 Task: Add Attachment from Trello to Card Card0000000050 in Board Board0000000013 in Workspace WS0000000005 in Trello. Add Cover Yellow to Card Card0000000050 in Board Board0000000013 in Workspace WS0000000005 in Trello. Add "Copy Card To …" Button titled Button0000000050 to "bottom" of the list "To Do" to Card Card0000000050 in Board Board0000000013 in Workspace WS0000000005 in Trello. Add Description DS0000000050 to Card Card0000000050 in Board Board0000000013 in Workspace WS0000000005 in Trello. Add Comment CM0000000050 to Card Card0000000050 in Board Board0000000013 in Workspace WS0000000005 in Trello
Action: Mouse moved to (475, 536)
Screenshot: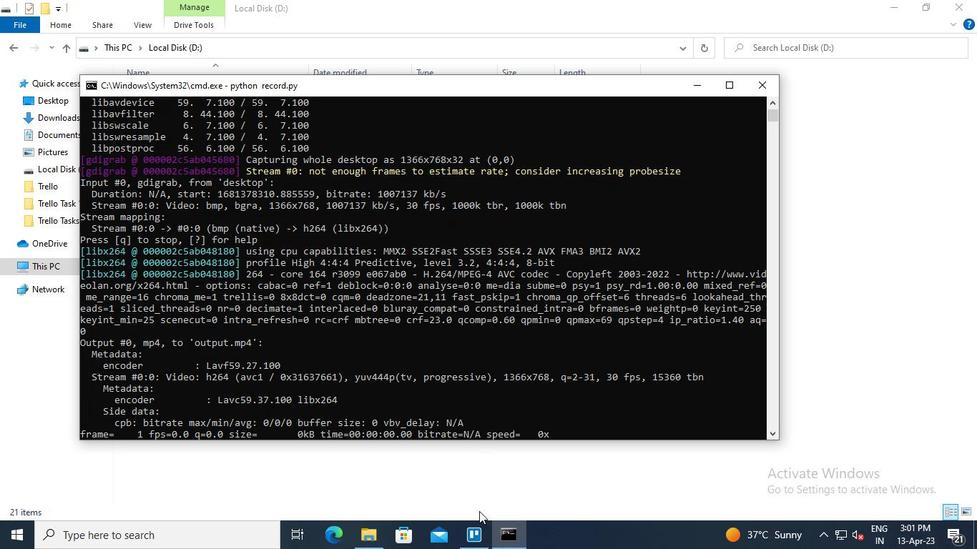 
Action: Mouse pressed left at (475, 536)
Screenshot: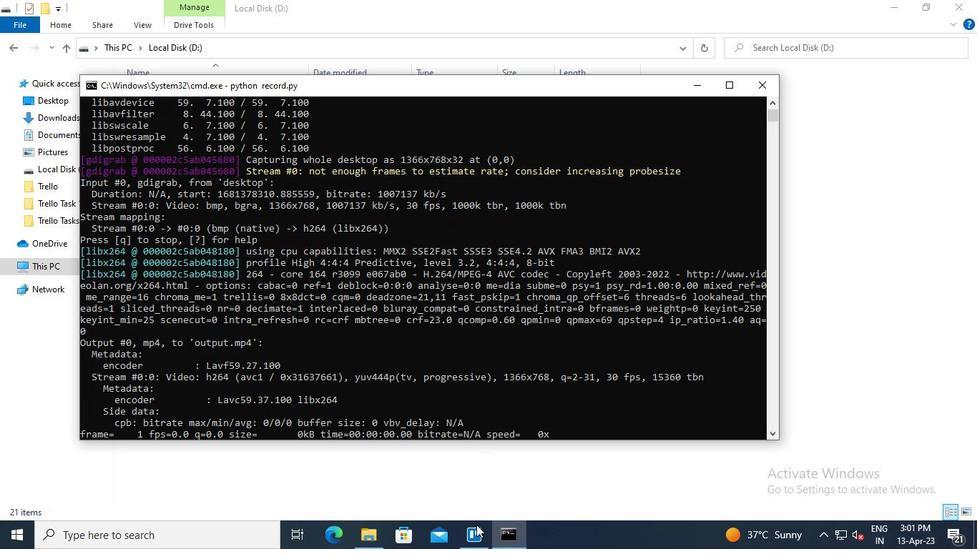
Action: Mouse moved to (260, 274)
Screenshot: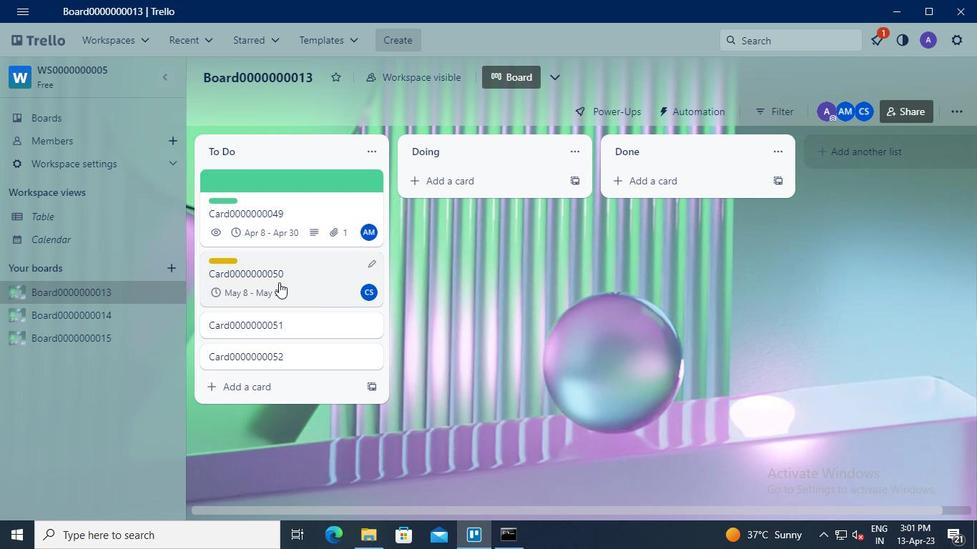 
Action: Mouse pressed left at (260, 274)
Screenshot: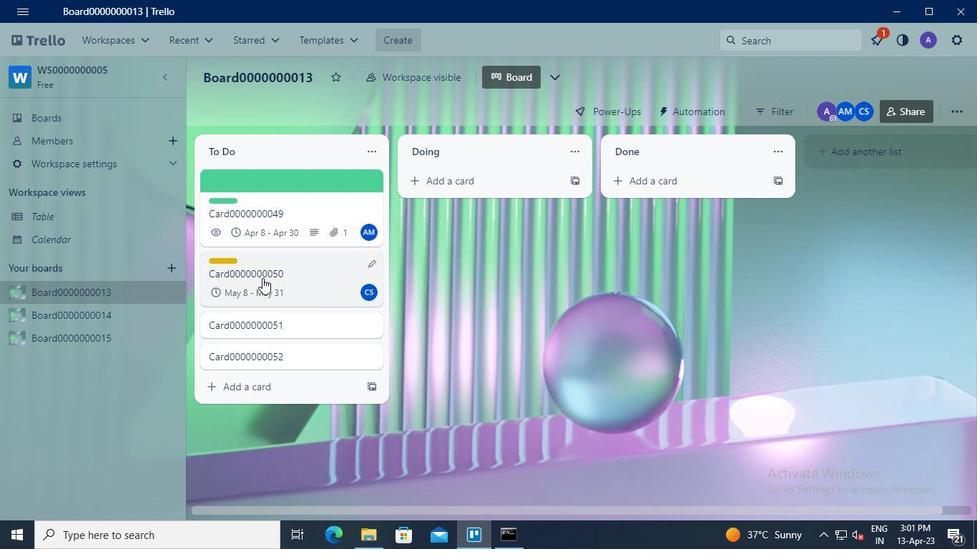 
Action: Mouse moved to (651, 296)
Screenshot: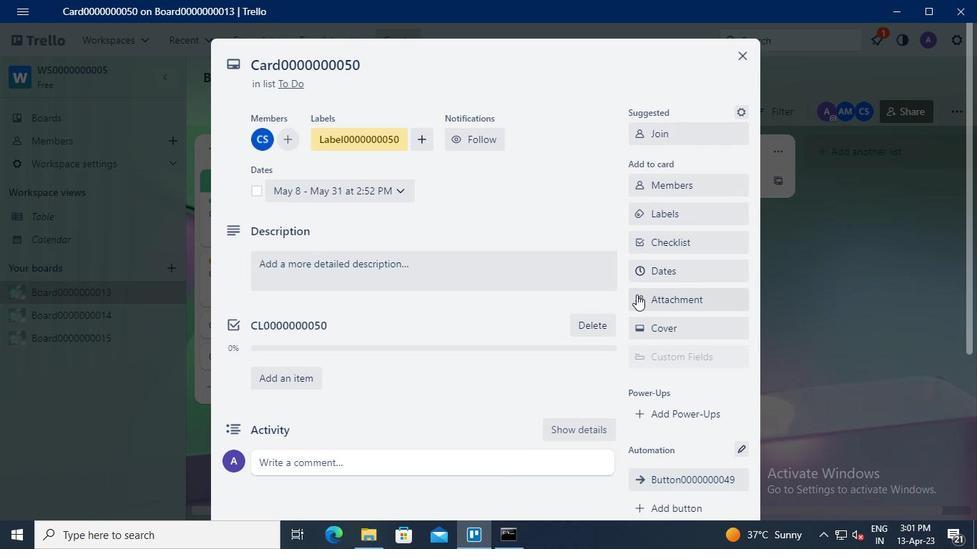 
Action: Mouse pressed left at (651, 296)
Screenshot: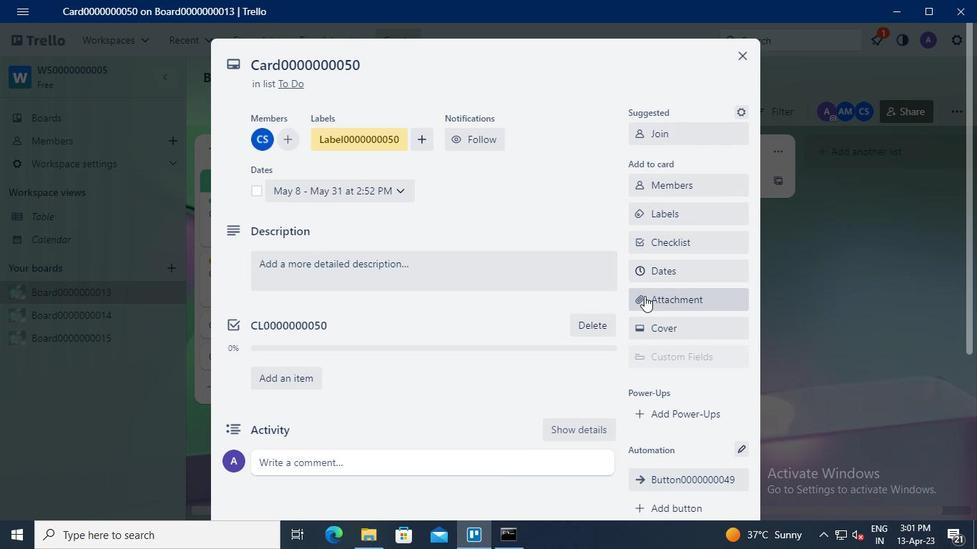 
Action: Mouse moved to (659, 147)
Screenshot: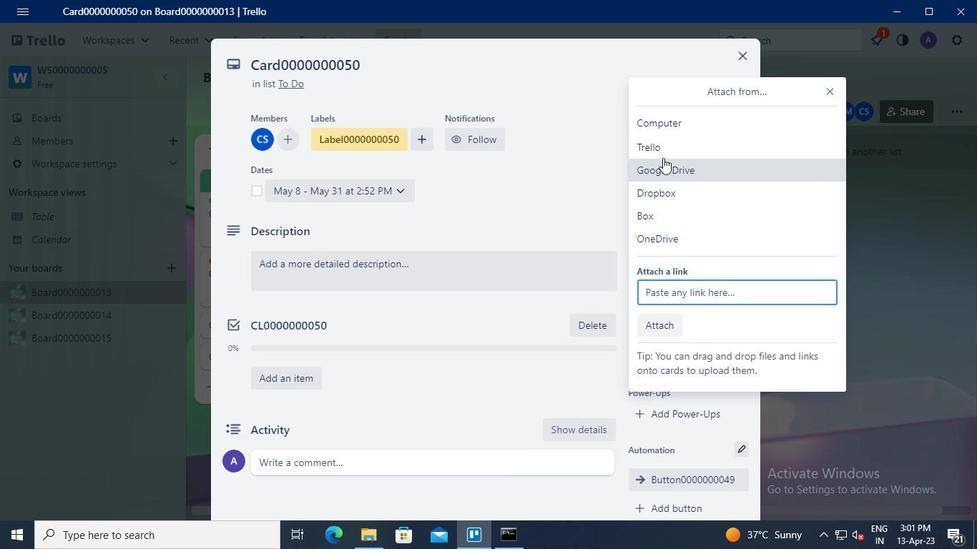 
Action: Mouse pressed left at (659, 147)
Screenshot: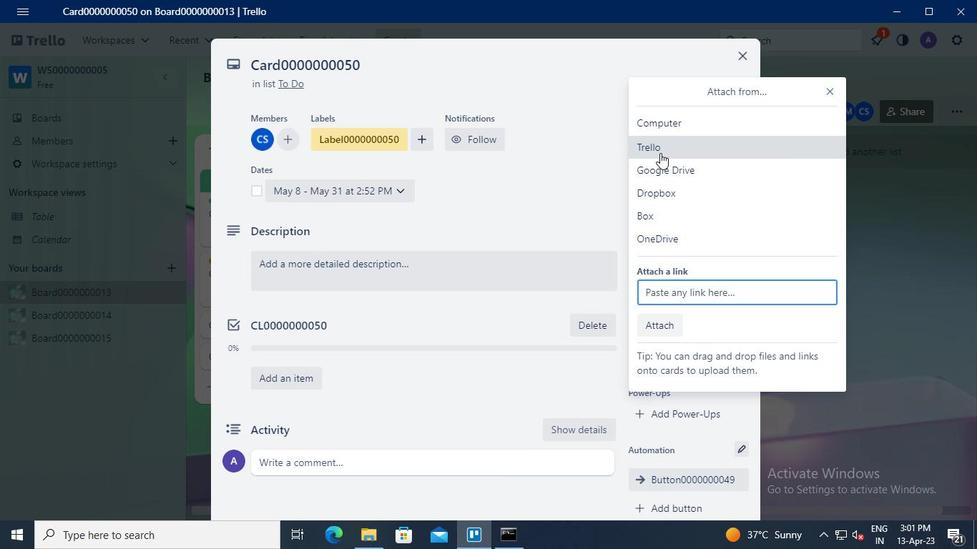 
Action: Mouse moved to (670, 176)
Screenshot: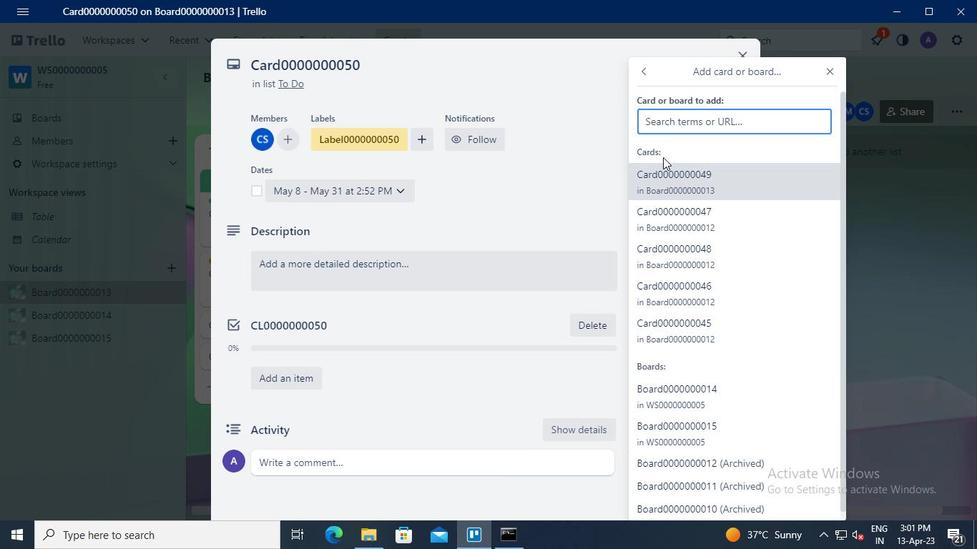 
Action: Mouse pressed left at (670, 176)
Screenshot: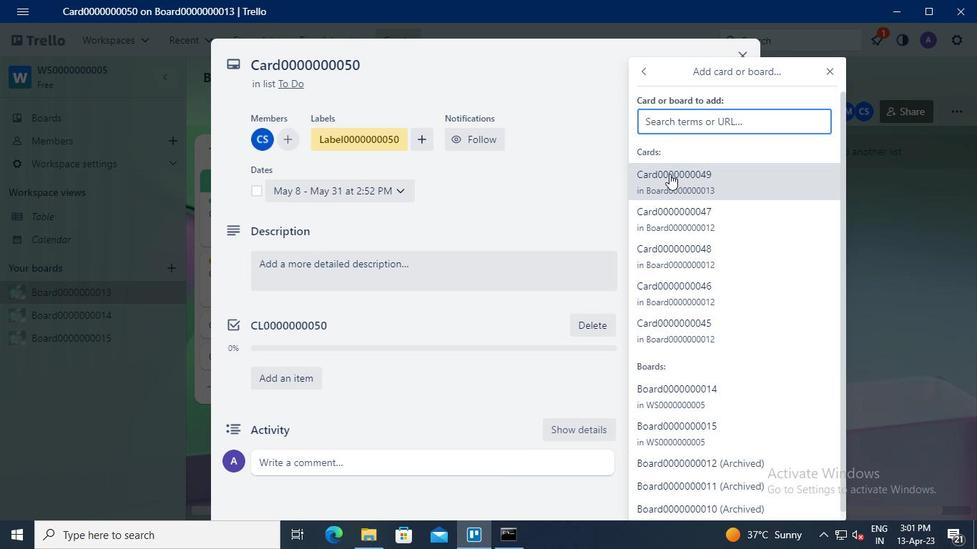 
Action: Mouse moved to (683, 323)
Screenshot: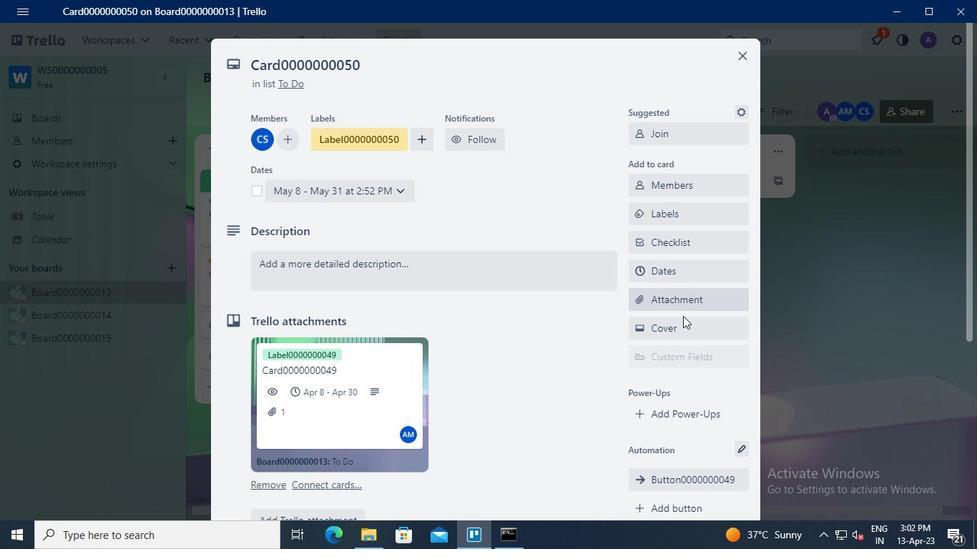 
Action: Mouse pressed left at (683, 323)
Screenshot: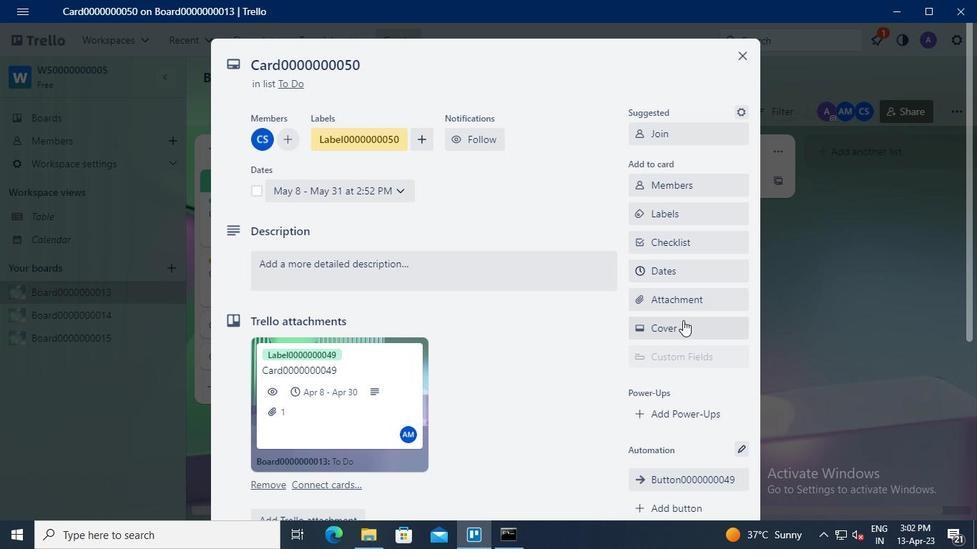 
Action: Mouse moved to (704, 231)
Screenshot: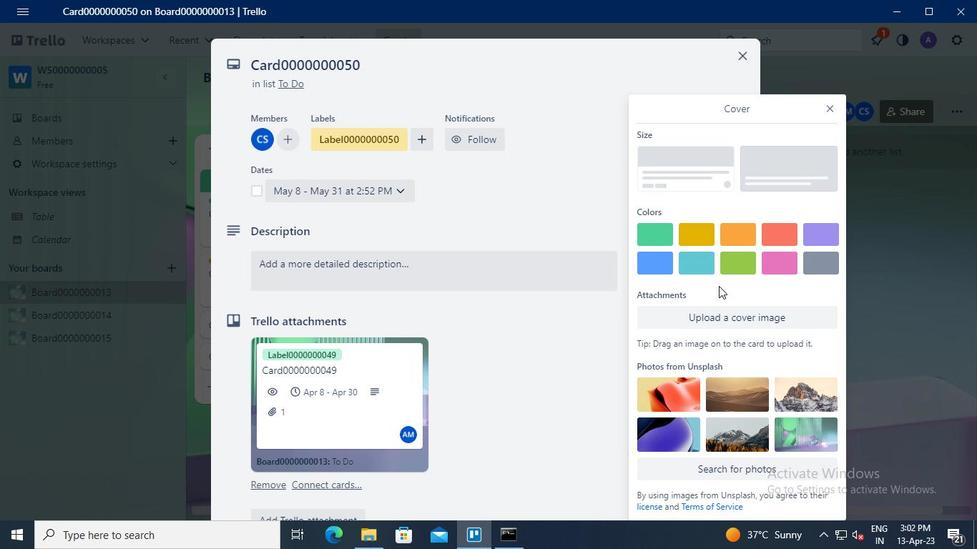 
Action: Mouse pressed left at (704, 231)
Screenshot: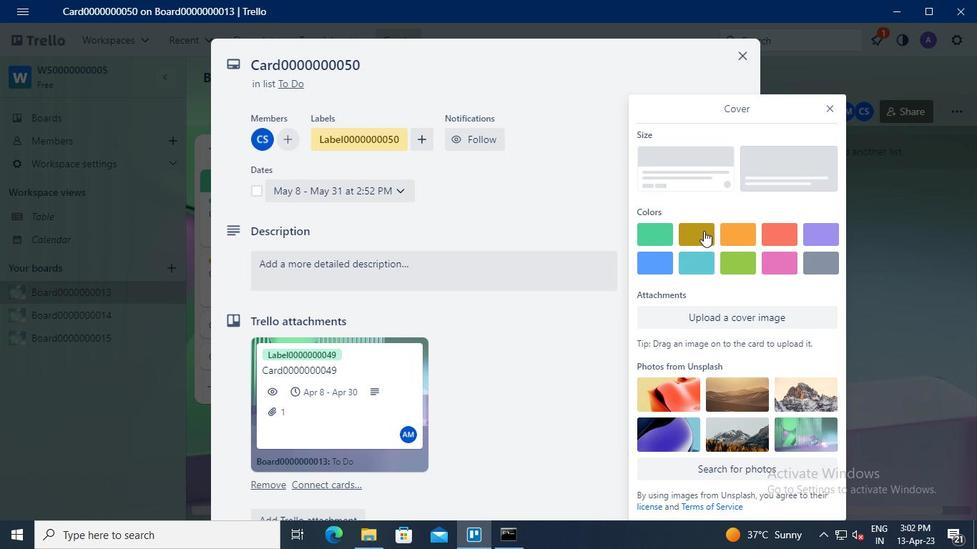 
Action: Mouse moved to (828, 83)
Screenshot: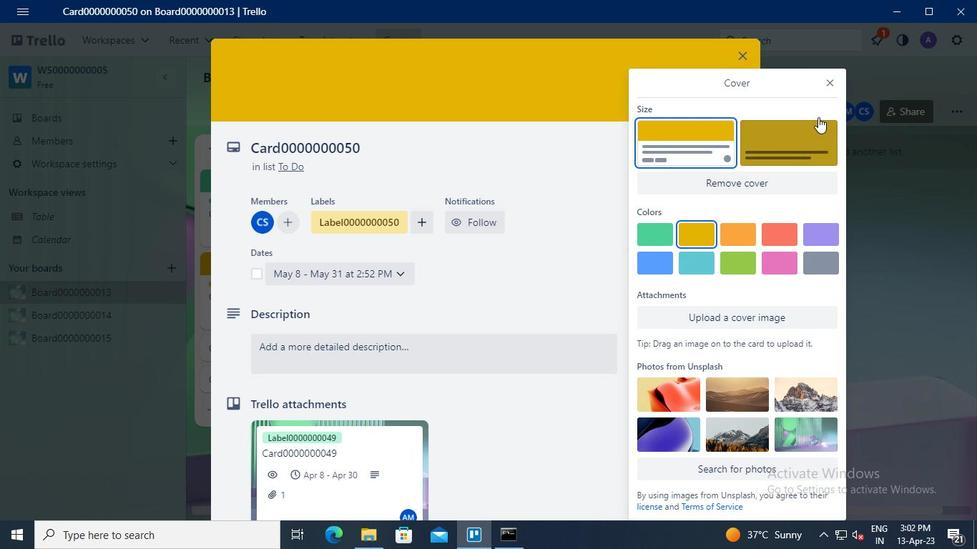 
Action: Mouse pressed left at (828, 83)
Screenshot: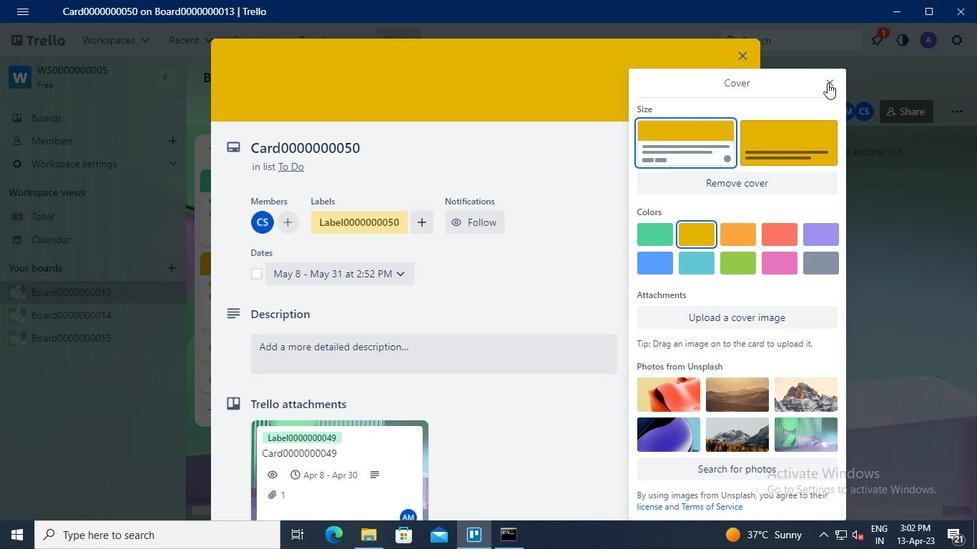 
Action: Mouse moved to (691, 348)
Screenshot: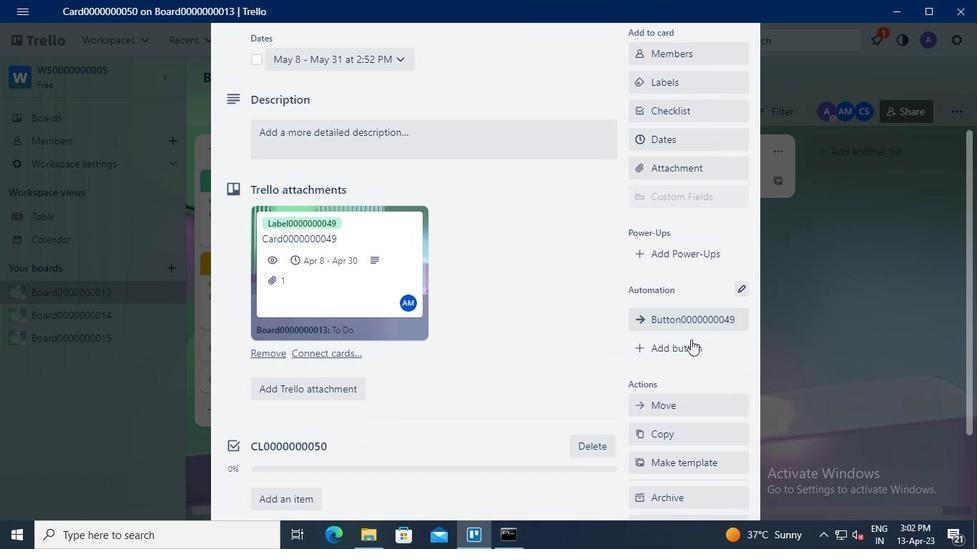 
Action: Mouse pressed left at (691, 348)
Screenshot: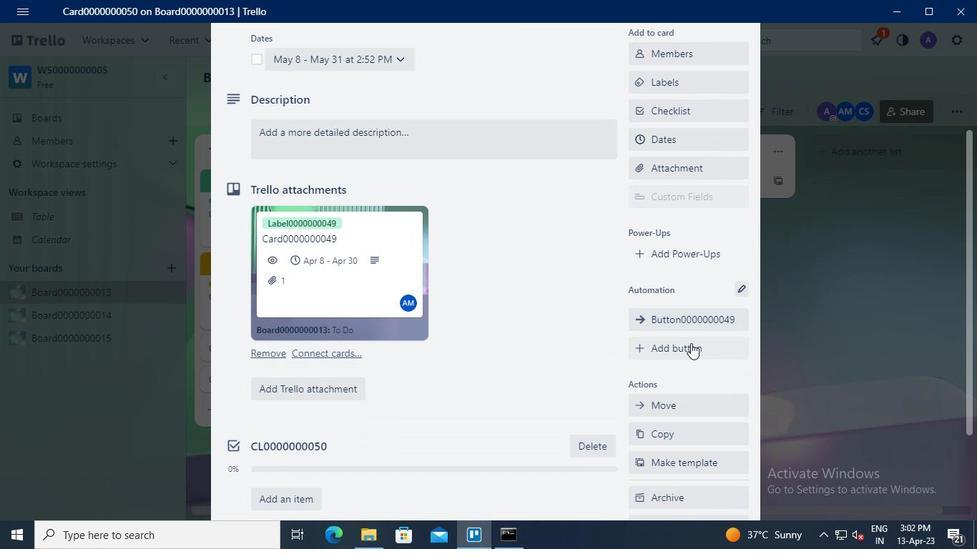 
Action: Mouse moved to (709, 166)
Screenshot: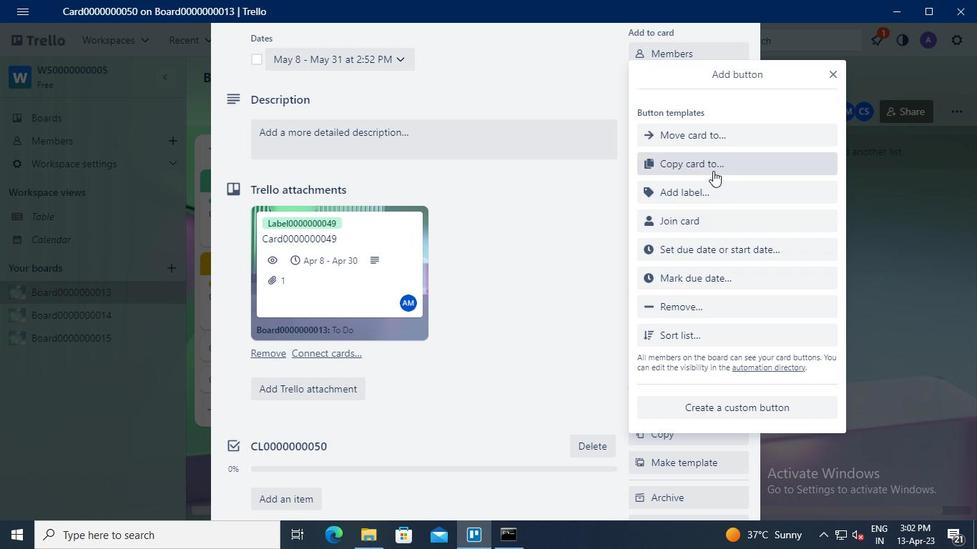 
Action: Mouse pressed left at (709, 166)
Screenshot: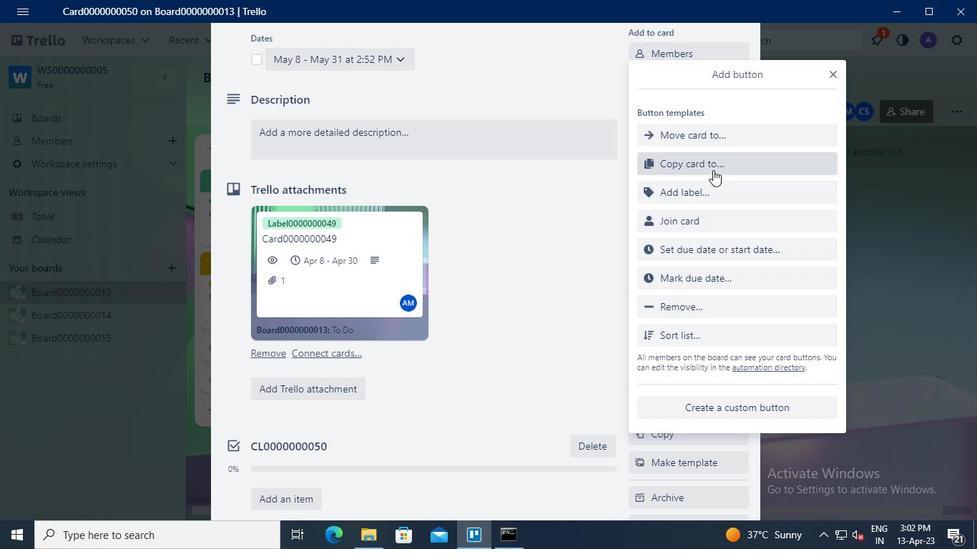 
Action: Mouse moved to (706, 139)
Screenshot: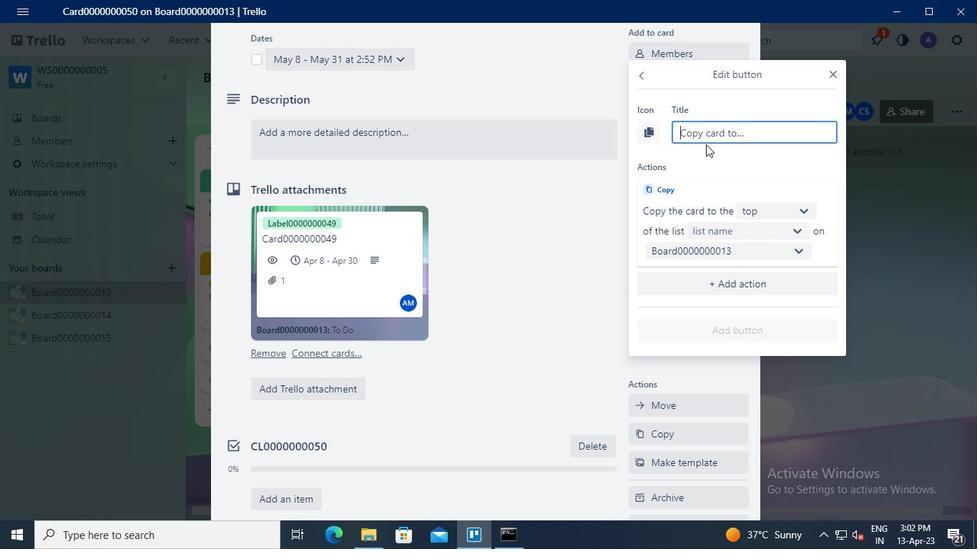 
Action: Keyboard Key.shift
Screenshot: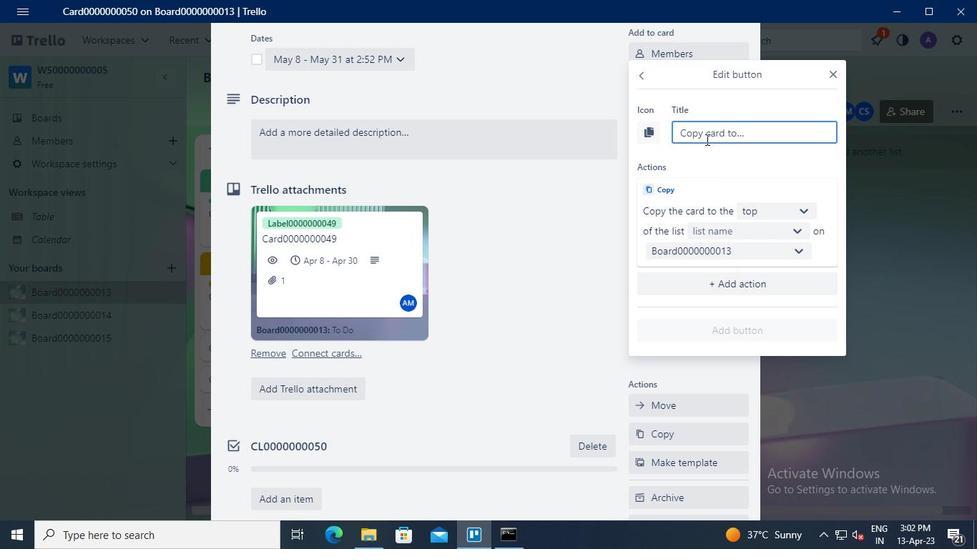 
Action: Keyboard B
Screenshot: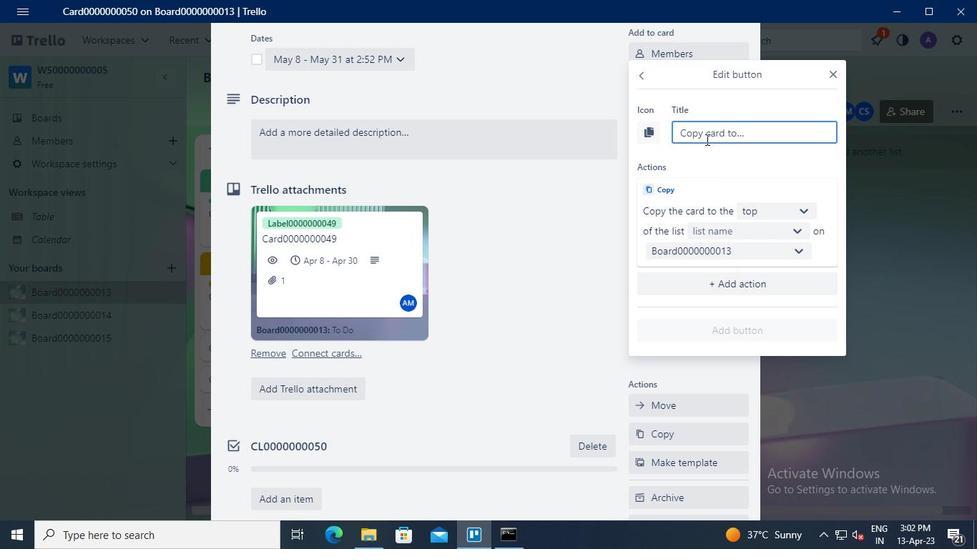 
Action: Keyboard u
Screenshot: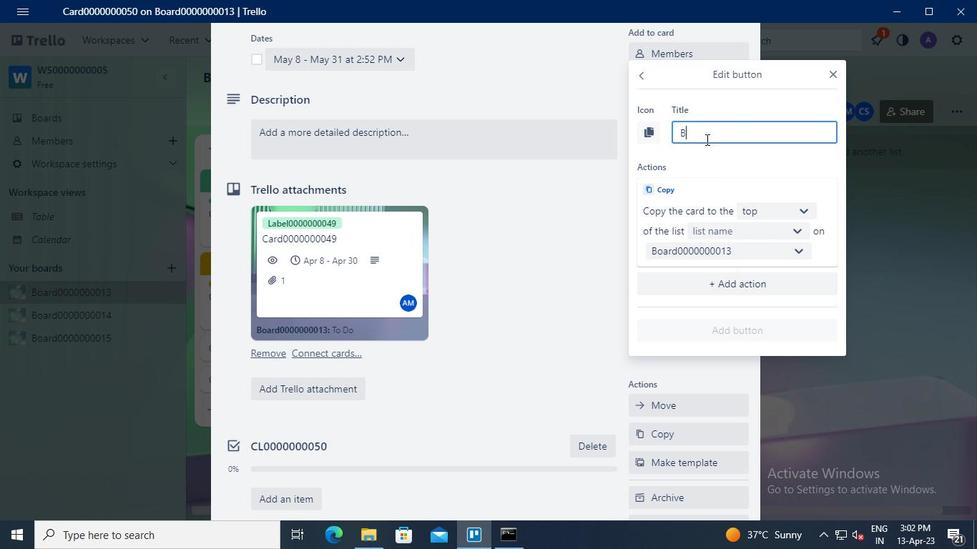 
Action: Keyboard t
Screenshot: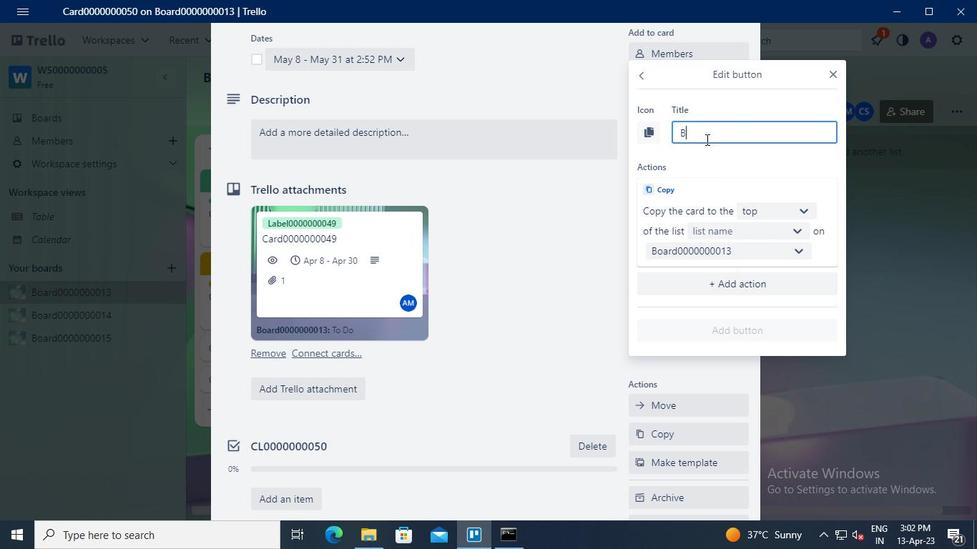 
Action: Keyboard t
Screenshot: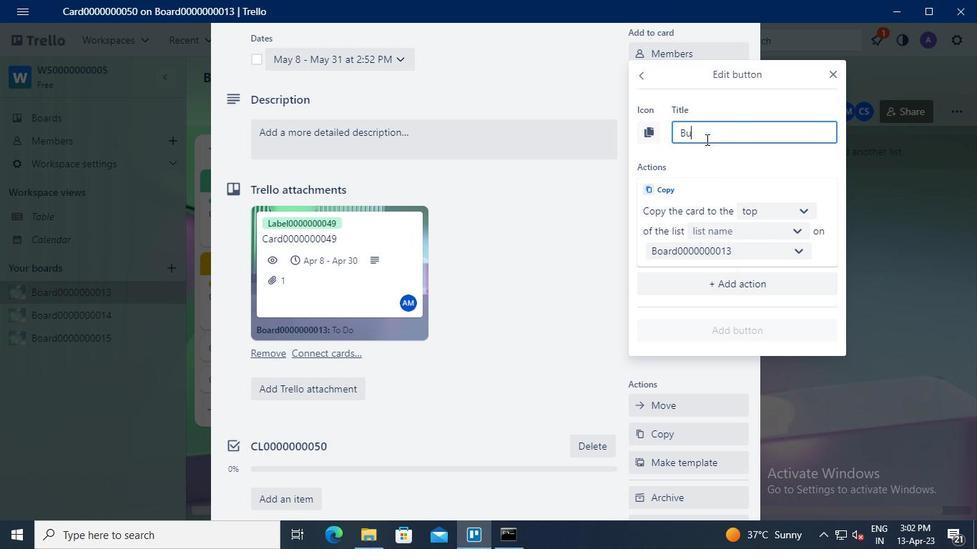 
Action: Keyboard o
Screenshot: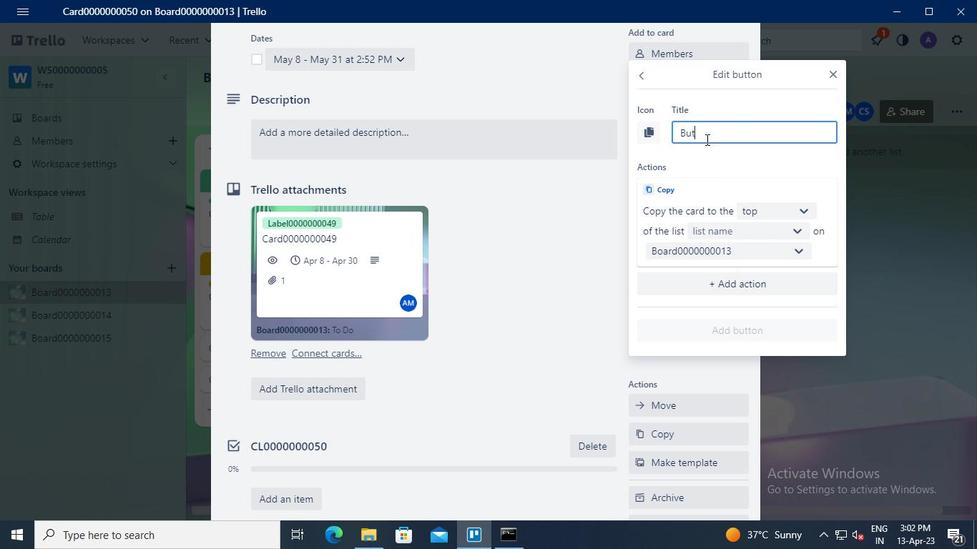 
Action: Keyboard n
Screenshot: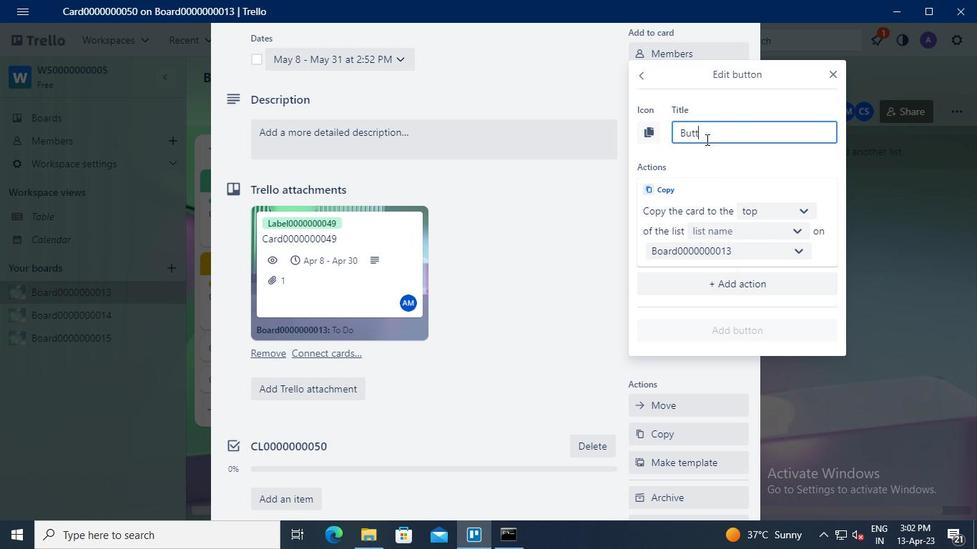
Action: Keyboard <96>
Screenshot: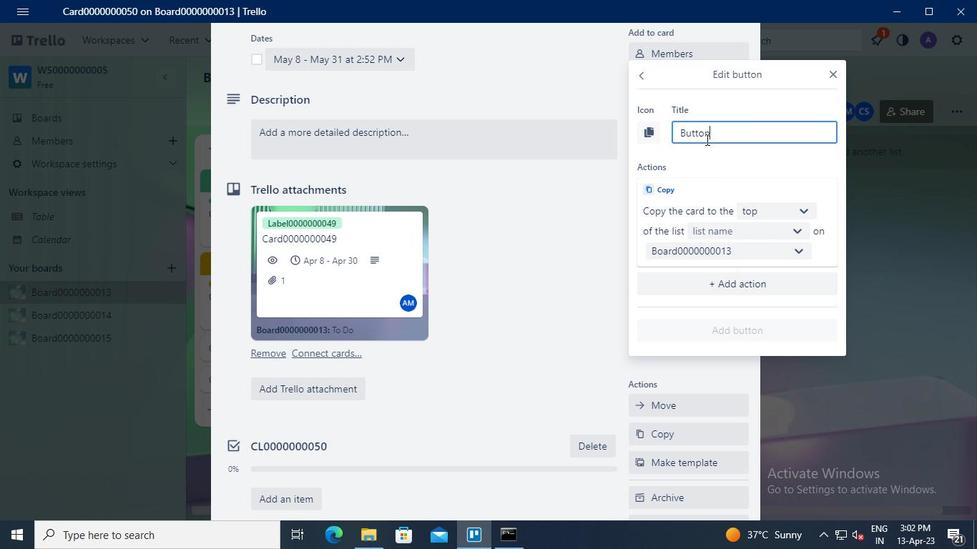 
Action: Keyboard <96>
Screenshot: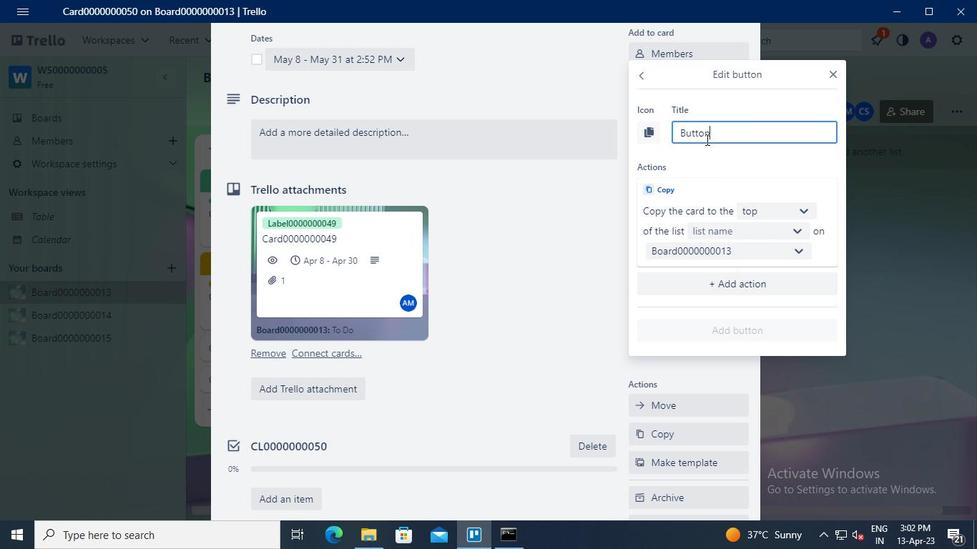 
Action: Keyboard <96>
Screenshot: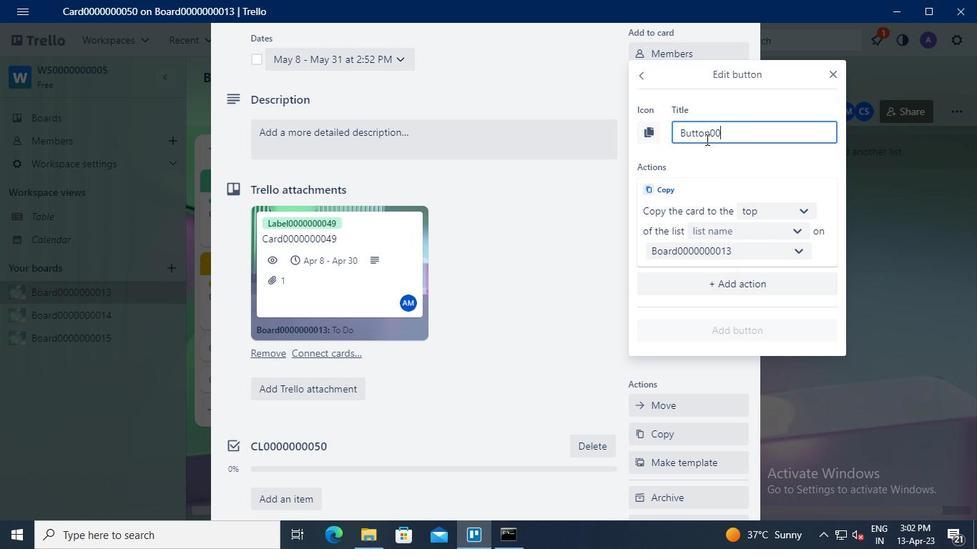 
Action: Keyboard <96>
Screenshot: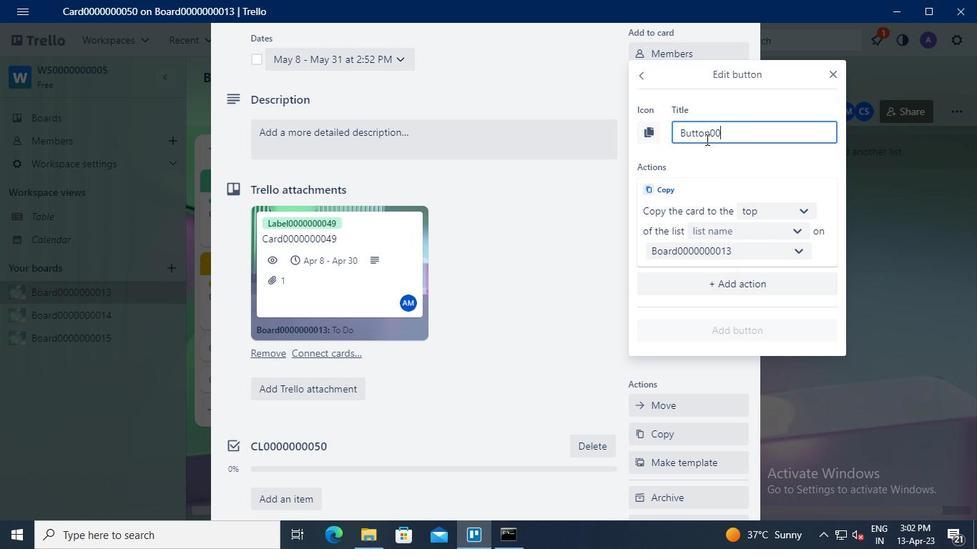 
Action: Keyboard <96>
Screenshot: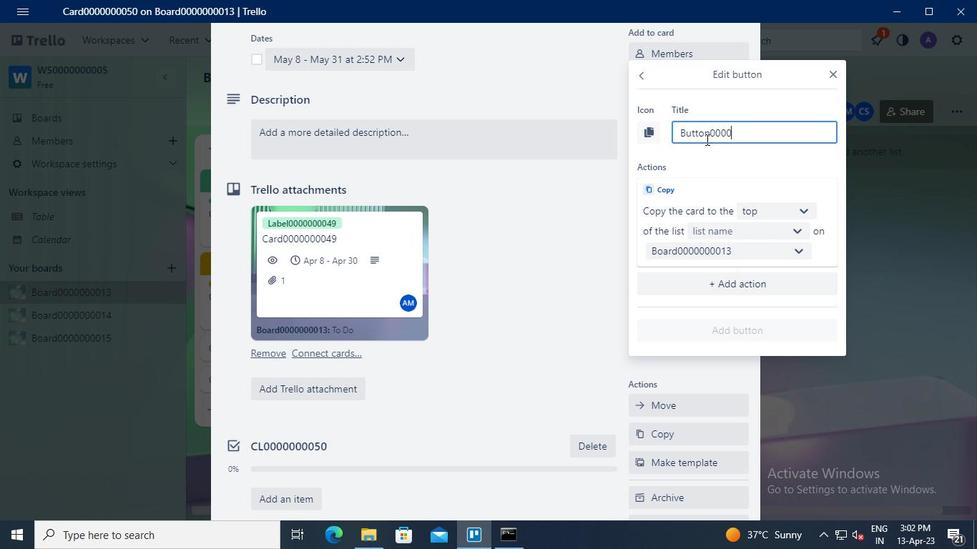 
Action: Keyboard <96>
Screenshot: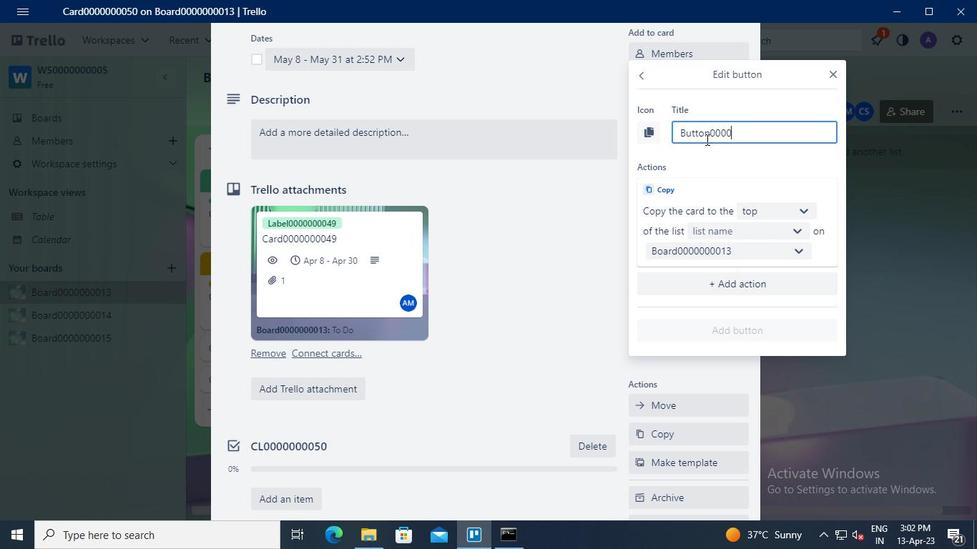 
Action: Keyboard <96>
Screenshot: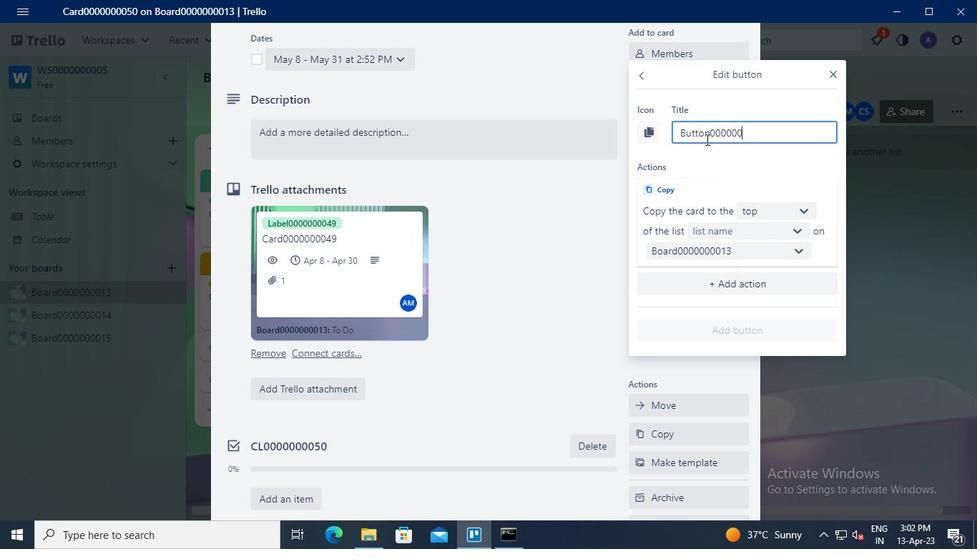 
Action: Keyboard <96>
Screenshot: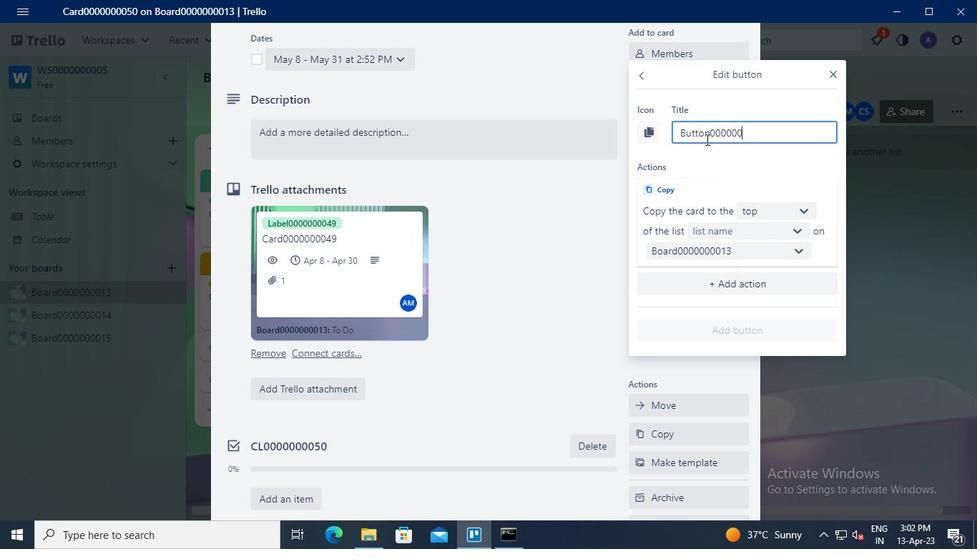 
Action: Keyboard <101>
Screenshot: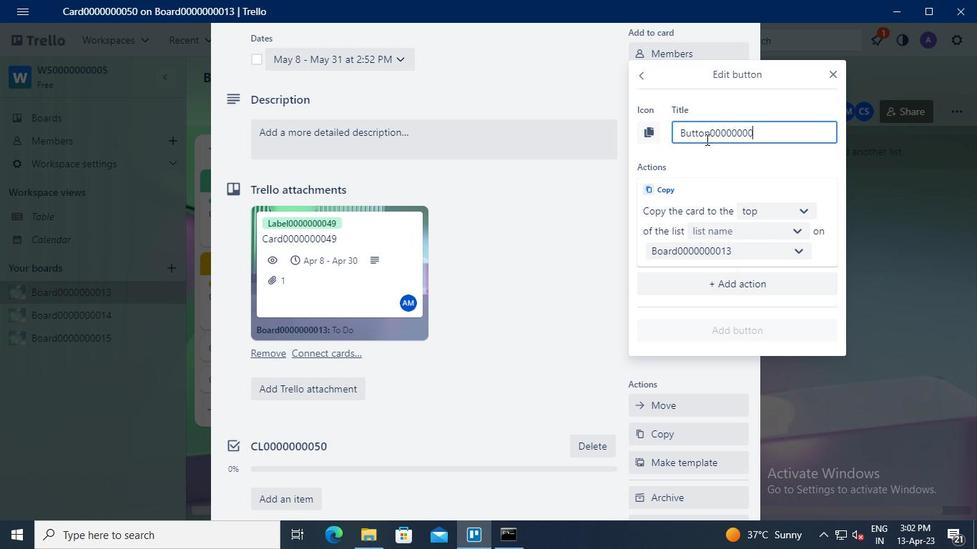 
Action: Keyboard <96>
Screenshot: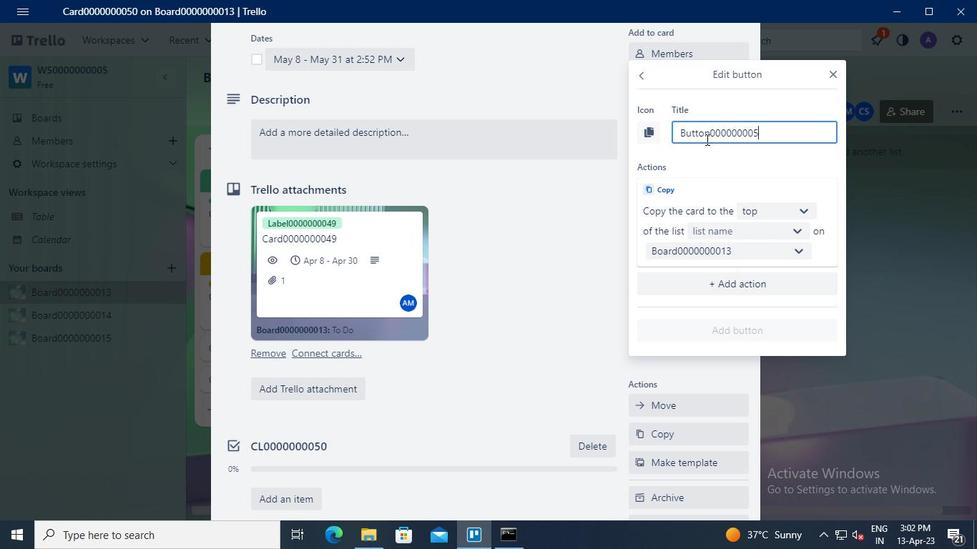 
Action: Mouse moved to (763, 205)
Screenshot: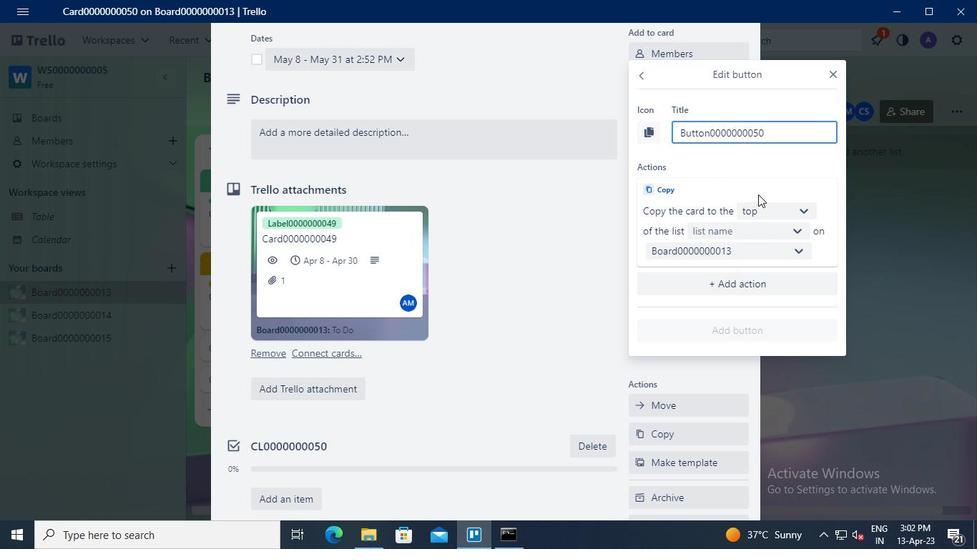 
Action: Mouse pressed left at (763, 205)
Screenshot: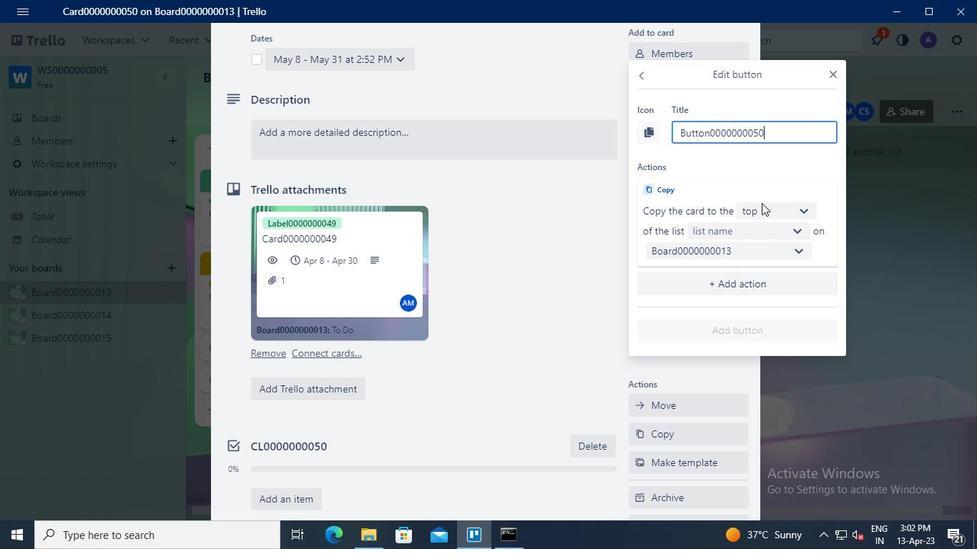 
Action: Mouse moved to (762, 258)
Screenshot: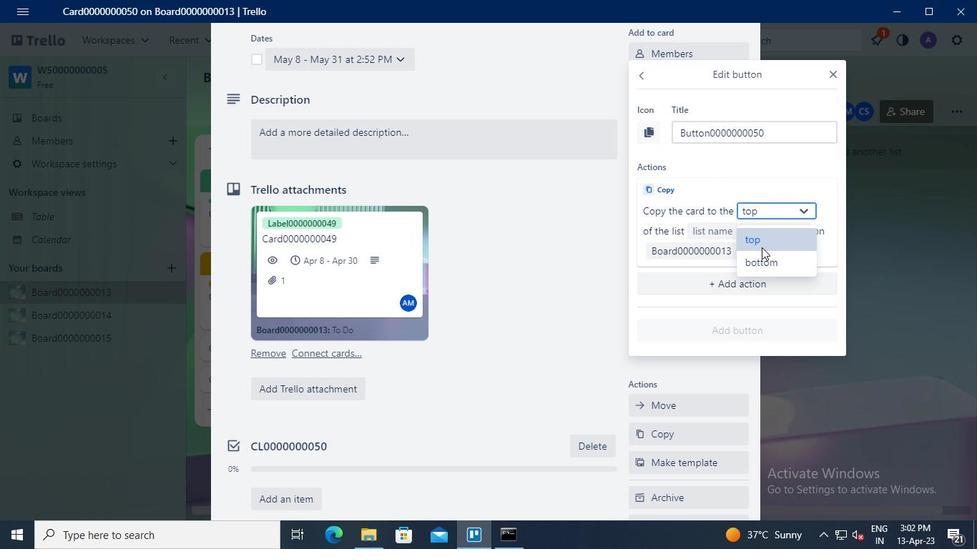 
Action: Mouse pressed left at (762, 258)
Screenshot: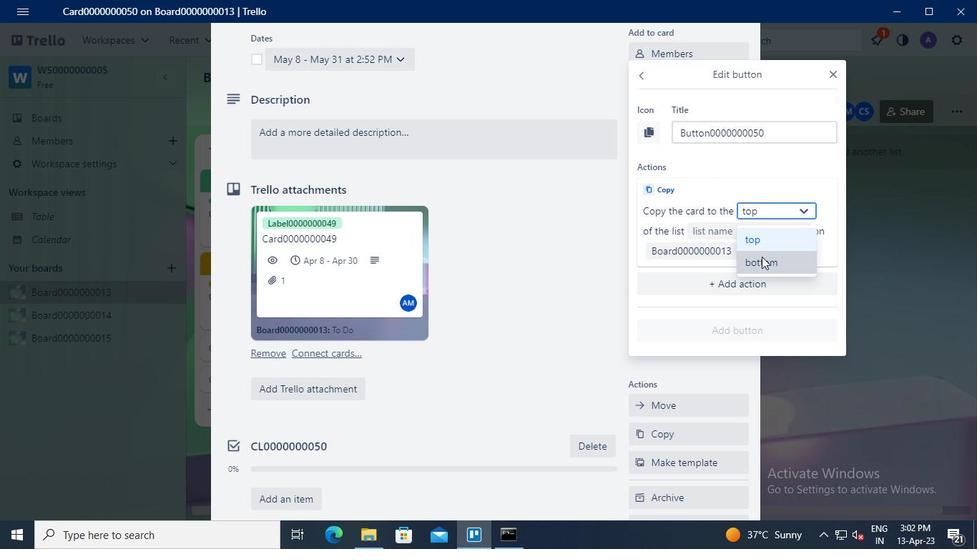 
Action: Mouse moved to (734, 229)
Screenshot: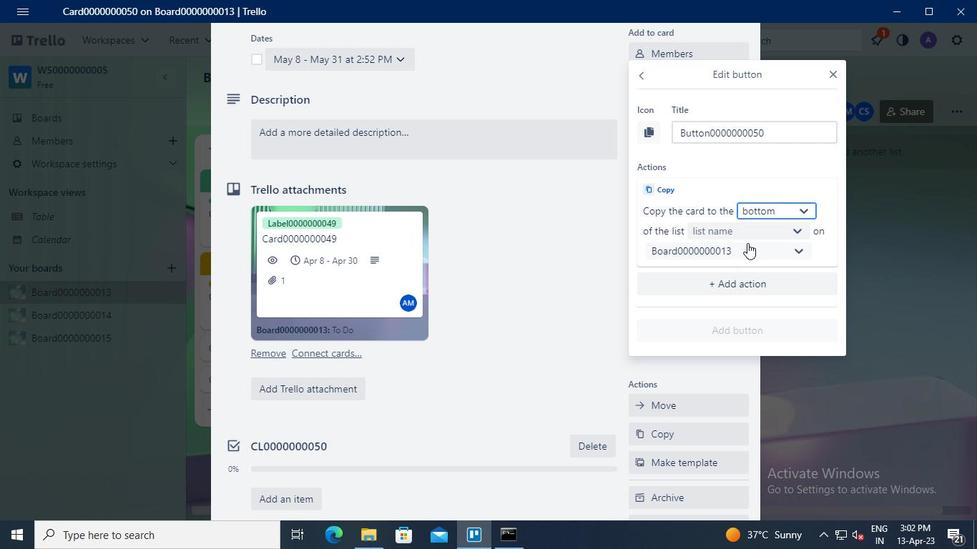 
Action: Mouse pressed left at (734, 229)
Screenshot: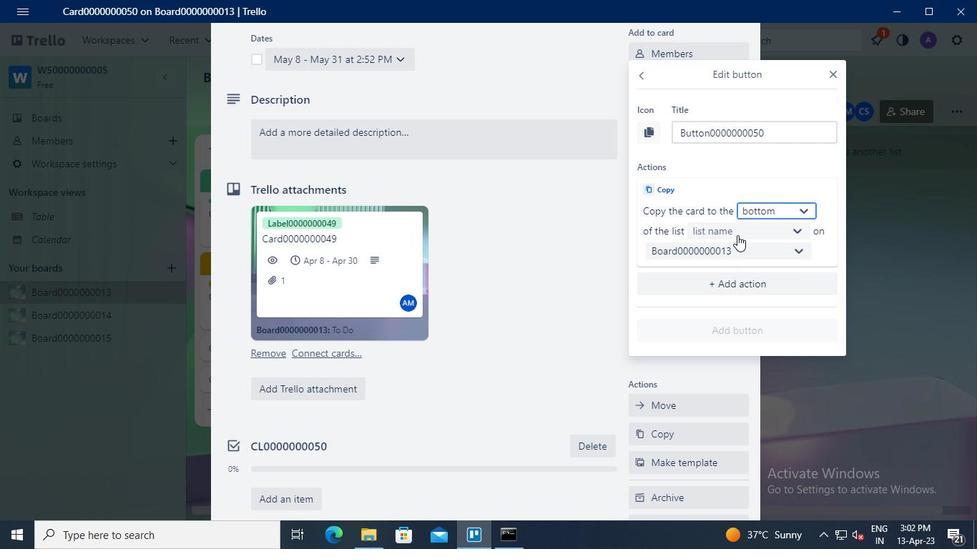 
Action: Mouse moved to (726, 257)
Screenshot: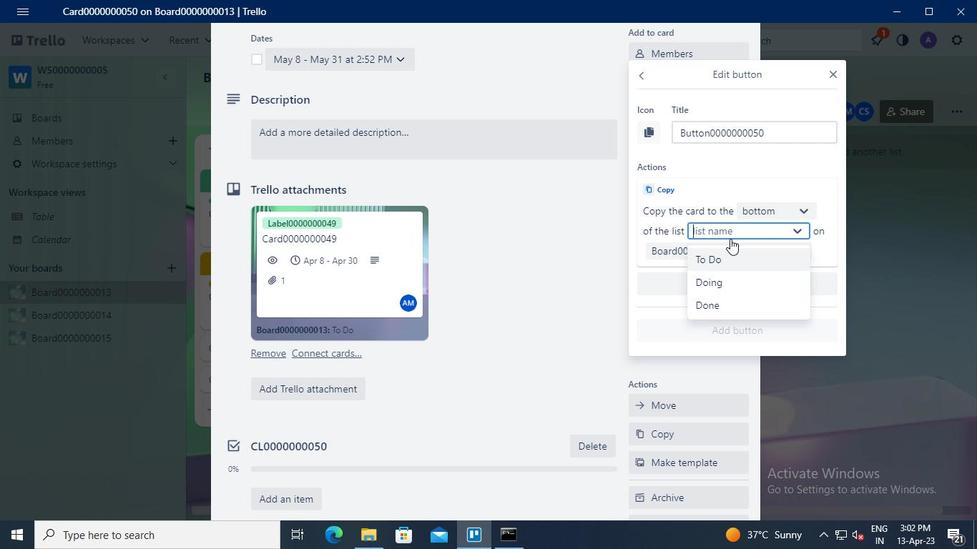 
Action: Mouse pressed left at (726, 257)
Screenshot: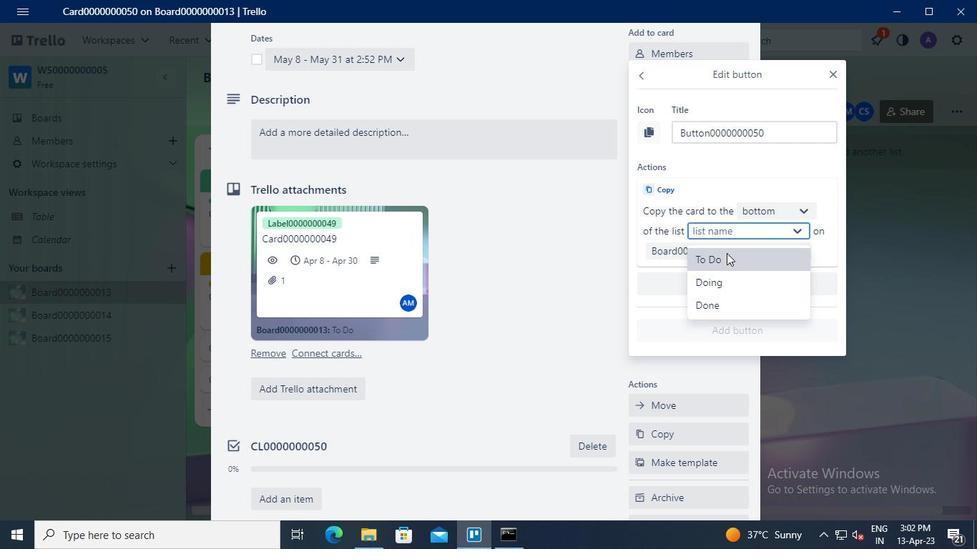 
Action: Mouse moved to (749, 326)
Screenshot: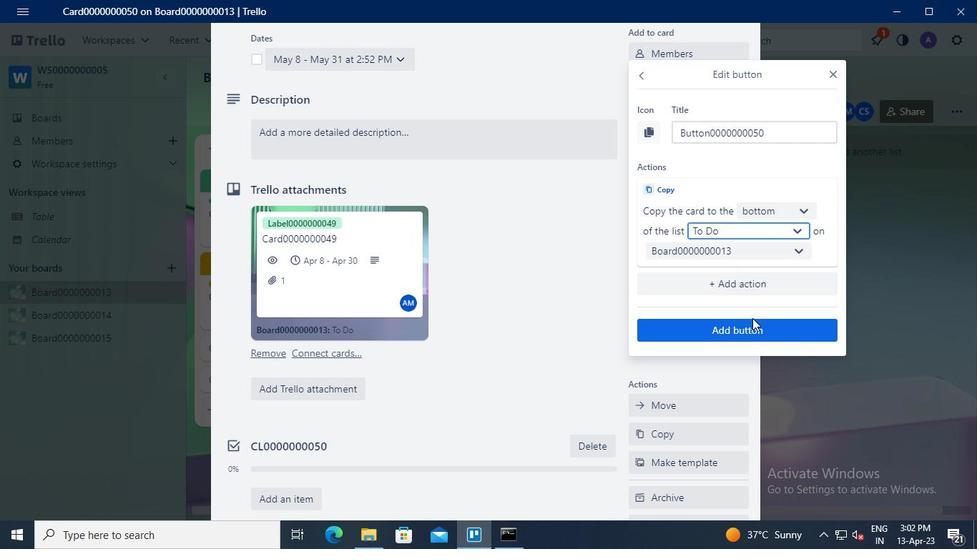 
Action: Mouse pressed left at (749, 326)
Screenshot: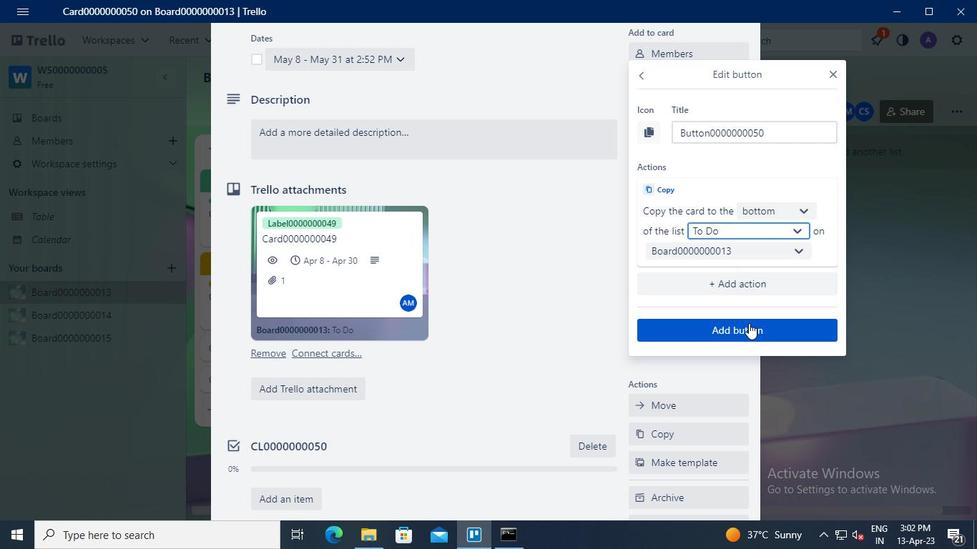 
Action: Mouse moved to (387, 143)
Screenshot: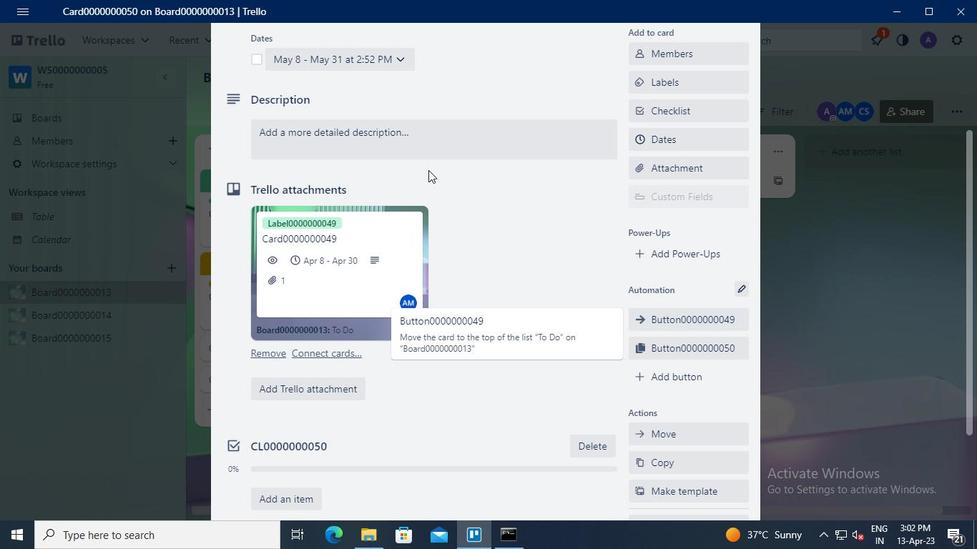 
Action: Mouse pressed left at (387, 143)
Screenshot: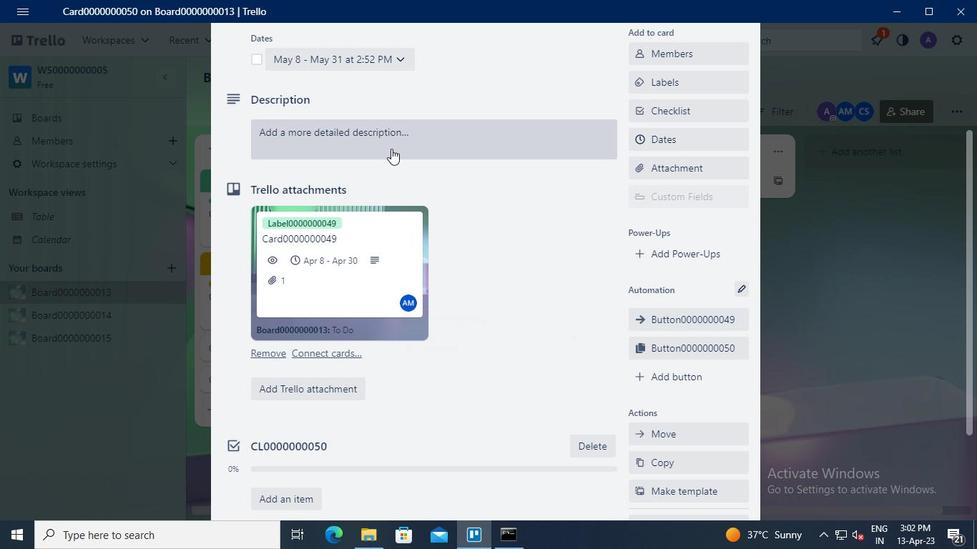 
Action: Mouse moved to (365, 196)
Screenshot: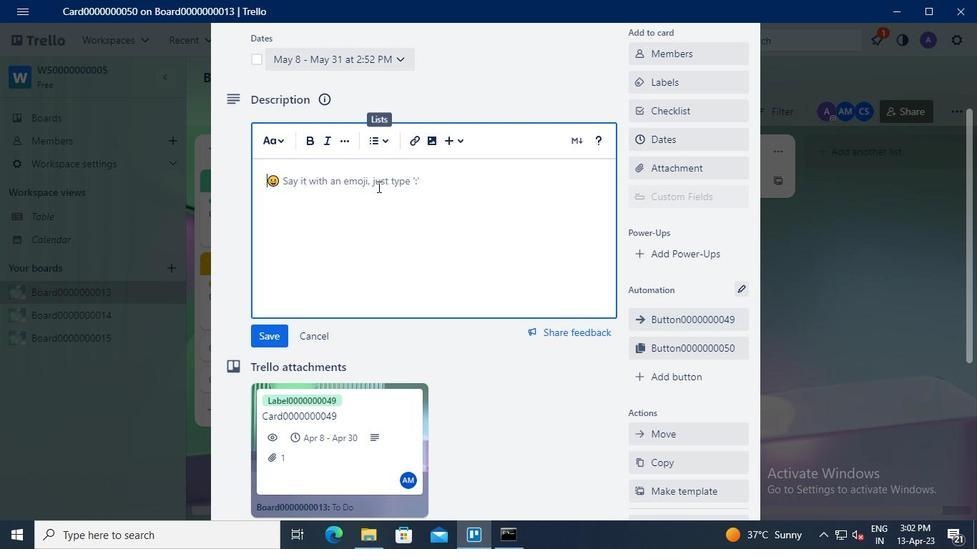 
Action: Keyboard Key.shift
Screenshot: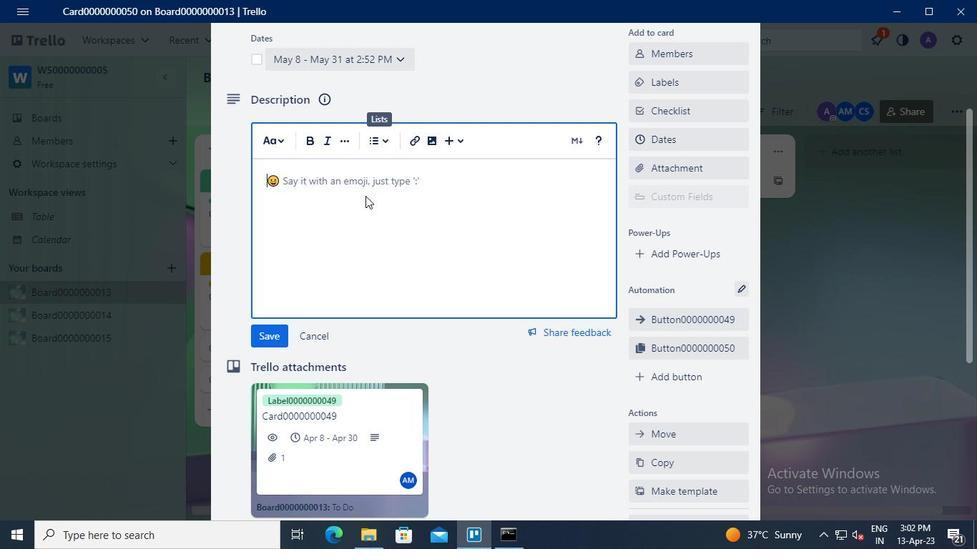 
Action: Keyboard Key.shift
Screenshot: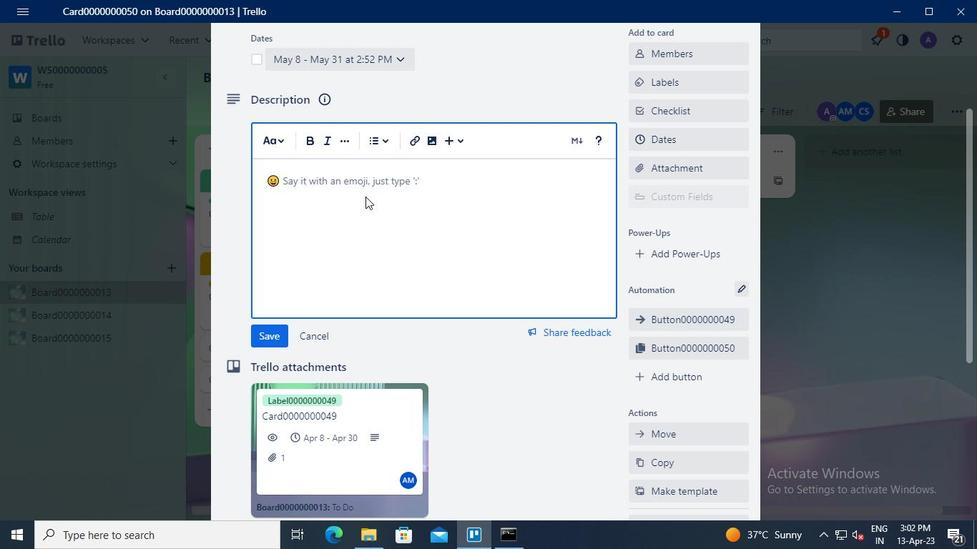 
Action: Keyboard Key.shift
Screenshot: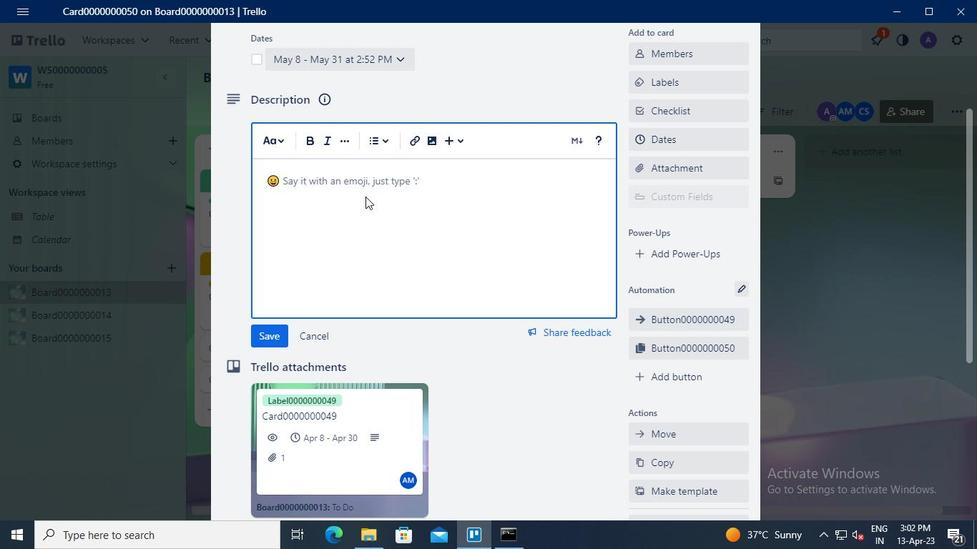 
Action: Keyboard D
Screenshot: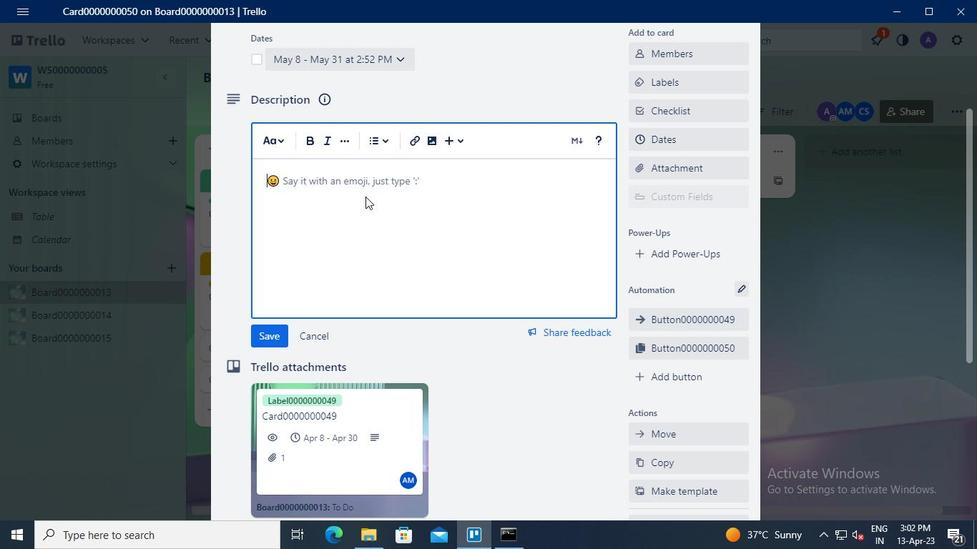 
Action: Keyboard S
Screenshot: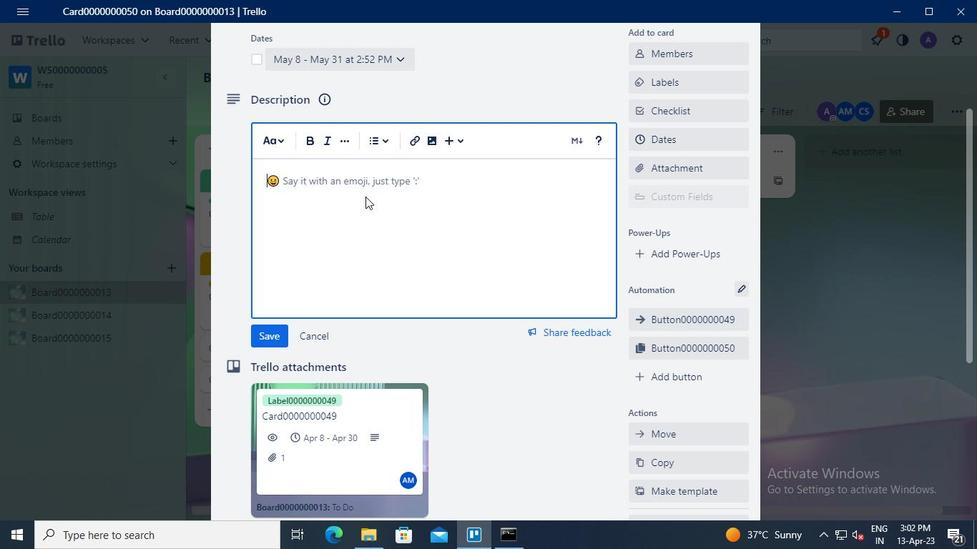 
Action: Keyboard <96>
Screenshot: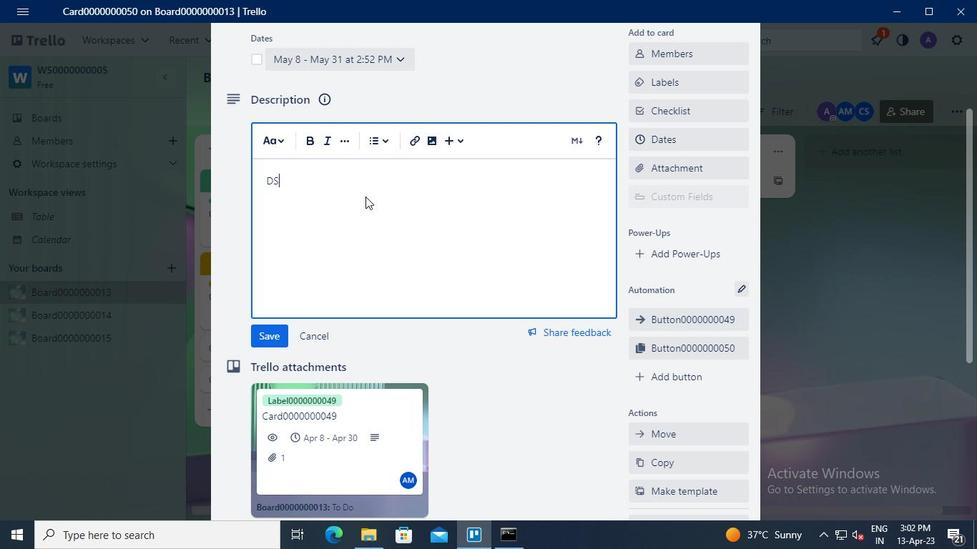 
Action: Keyboard <96>
Screenshot: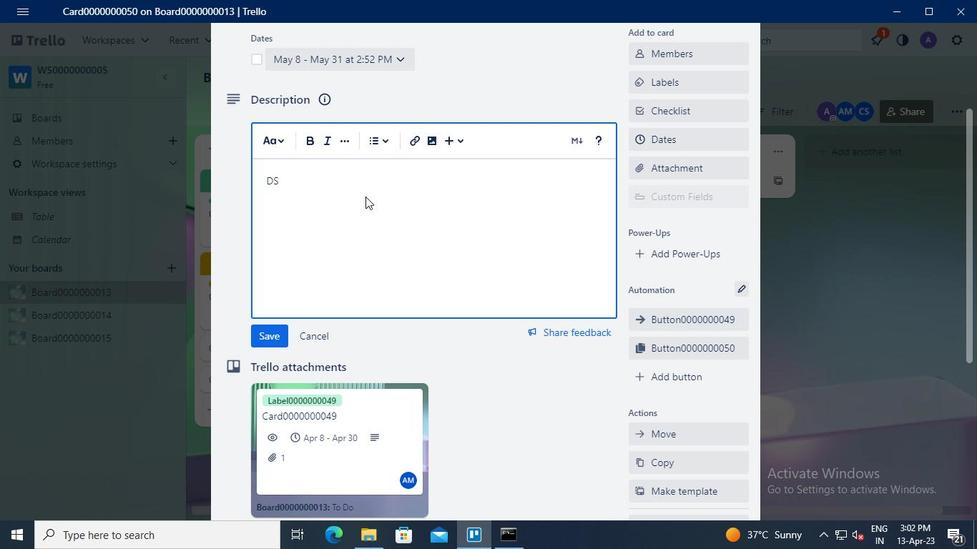 
Action: Keyboard <96>
Screenshot: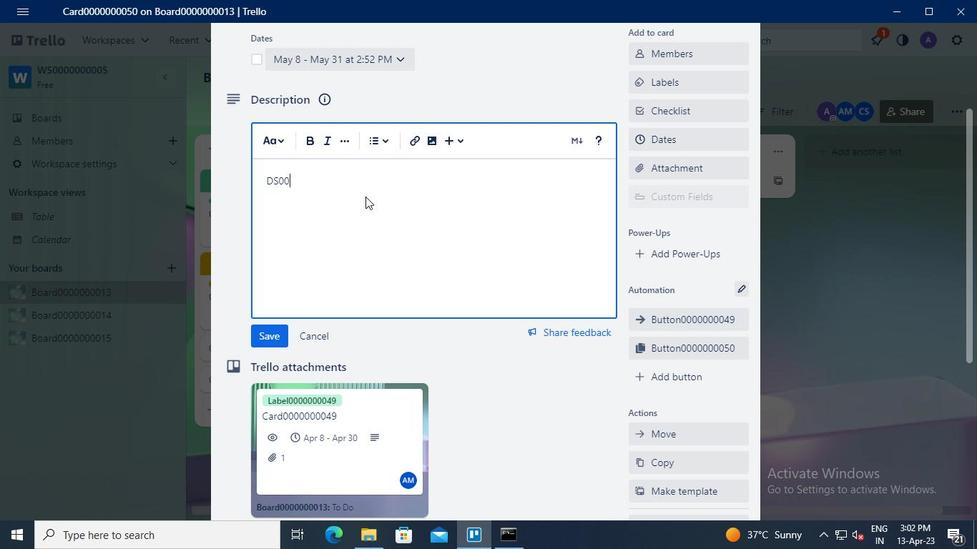 
Action: Keyboard <96>
Screenshot: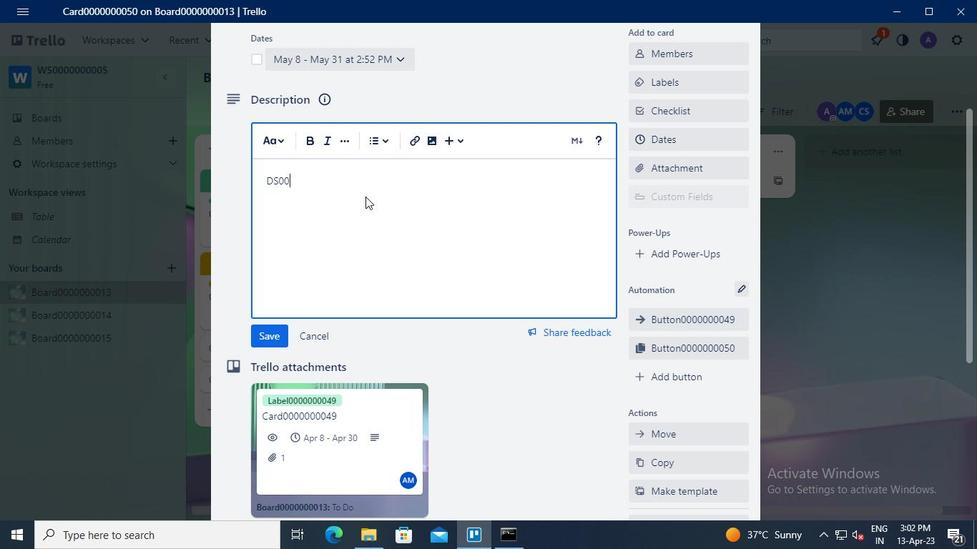
Action: Keyboard <96>
Screenshot: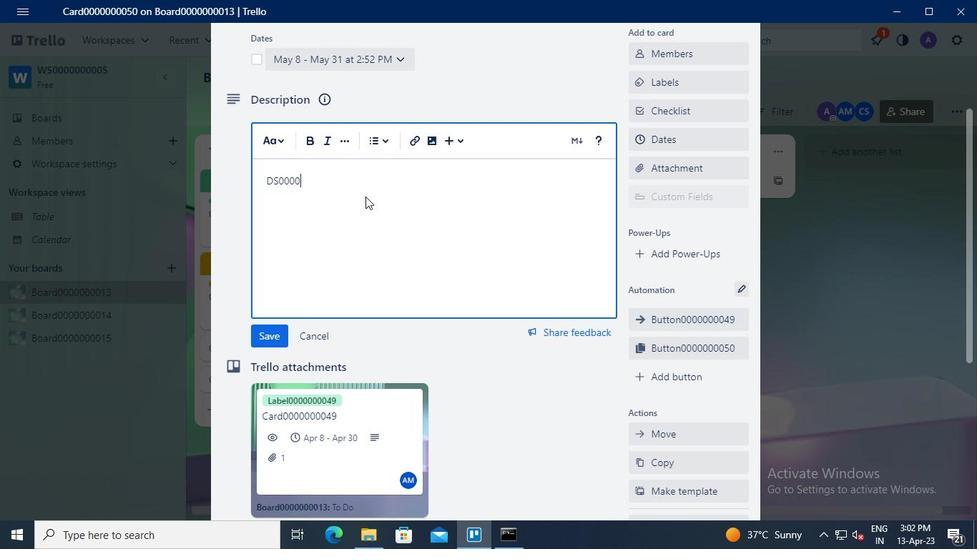 
Action: Keyboard <96>
Screenshot: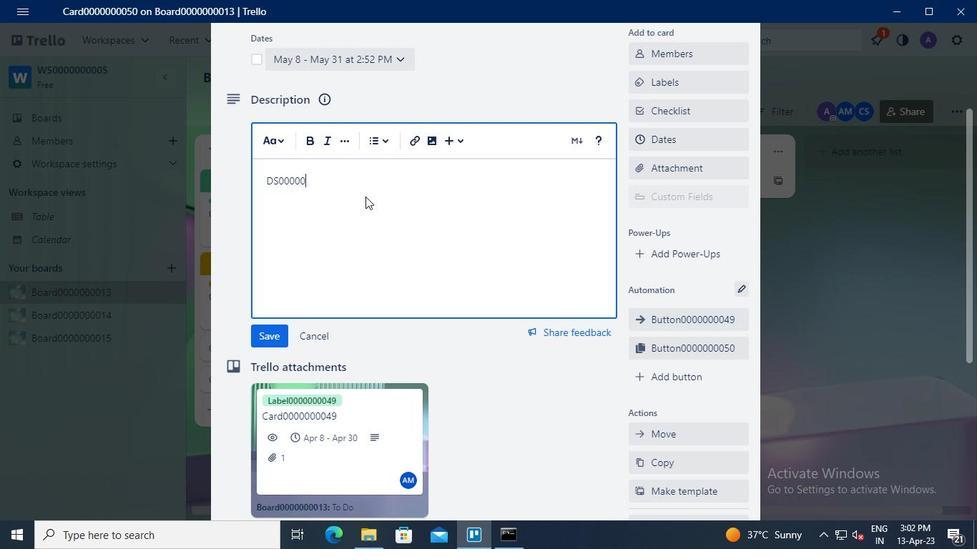 
Action: Keyboard <96>
Screenshot: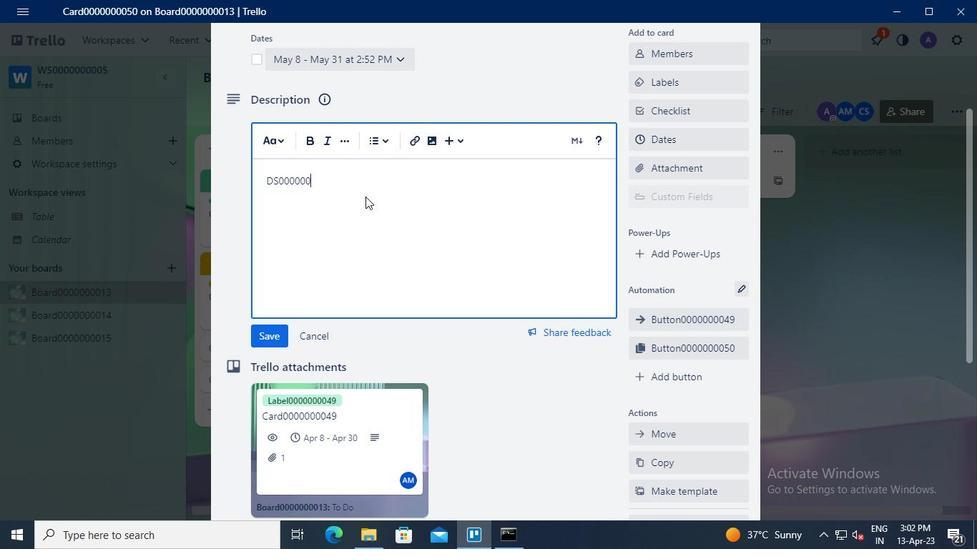 
Action: Keyboard <96>
Screenshot: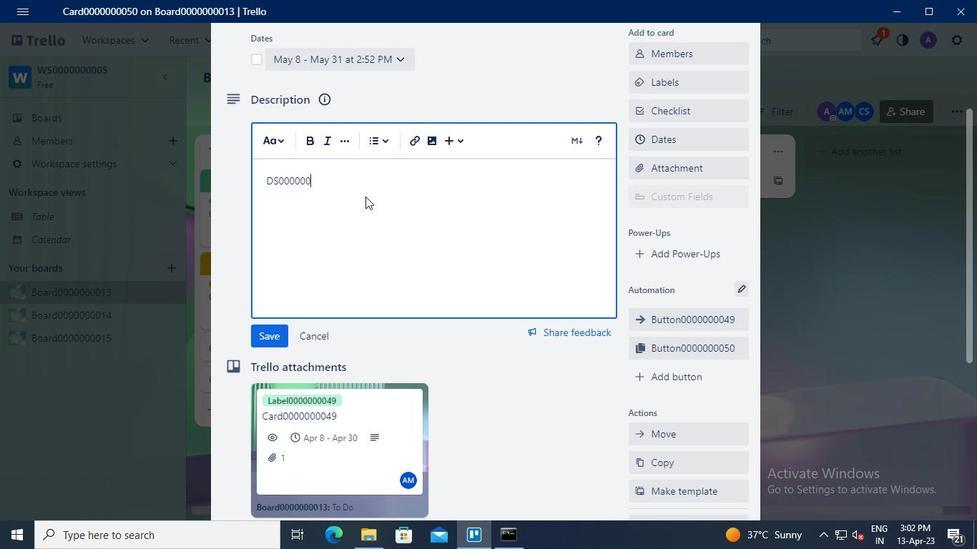 
Action: Keyboard <101>
Screenshot: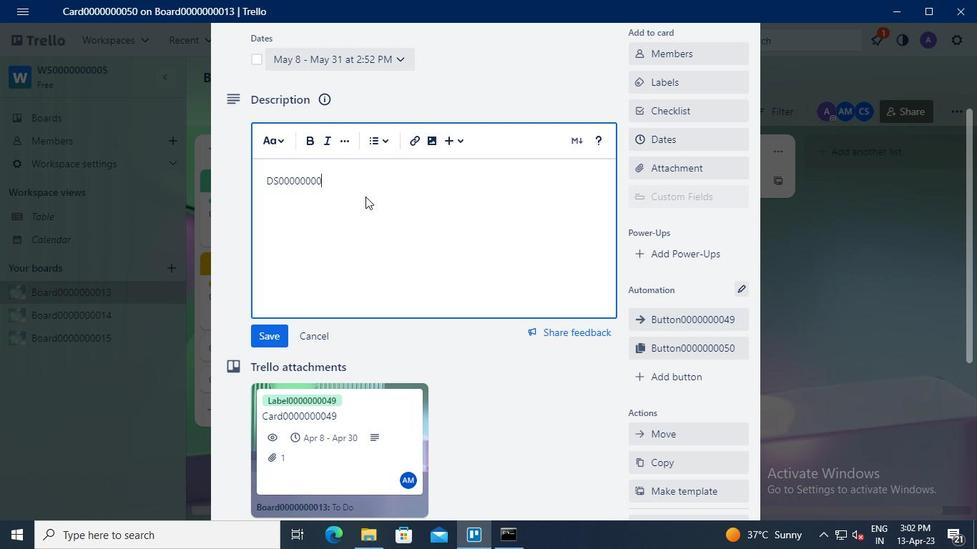 
Action: Keyboard <96>
Screenshot: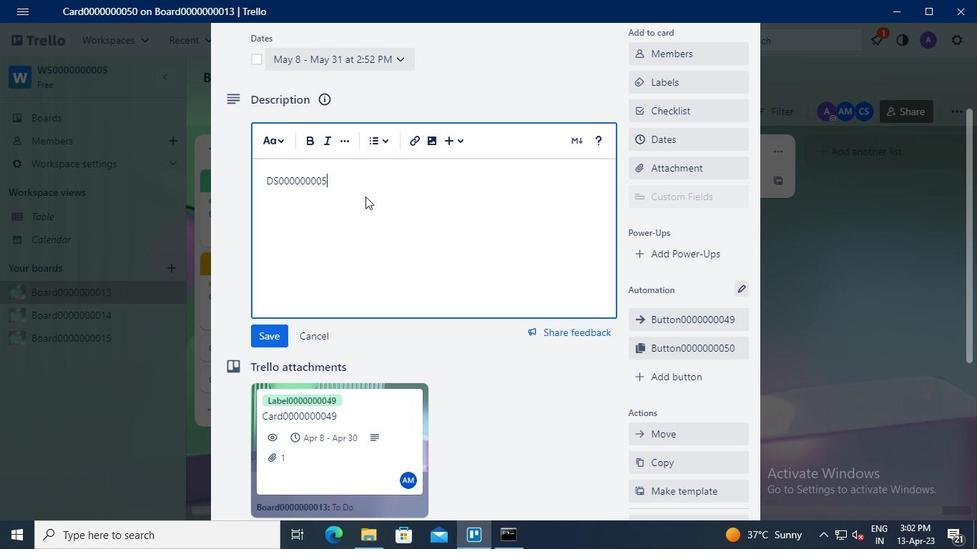 
Action: Mouse moved to (277, 344)
Screenshot: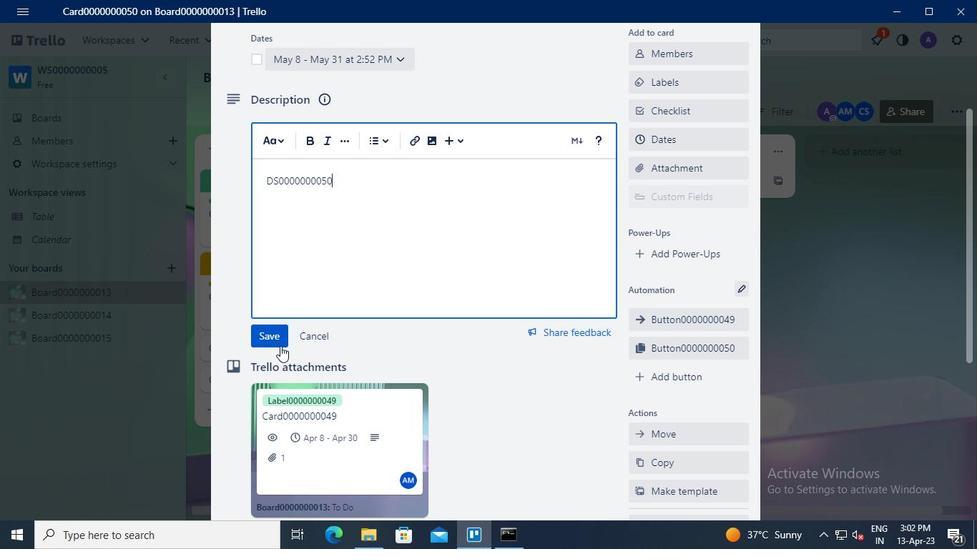 
Action: Mouse pressed left at (277, 344)
Screenshot: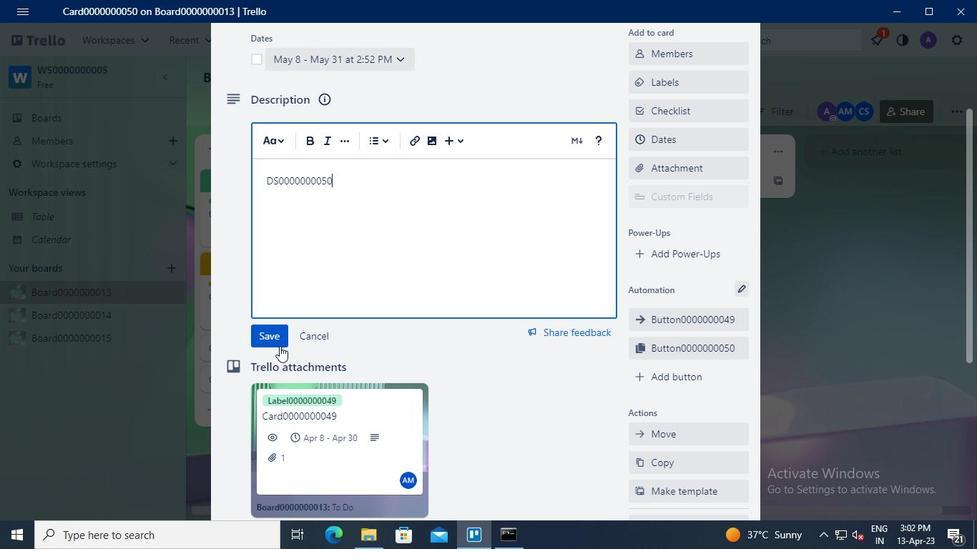 
Action: Mouse moved to (310, 431)
Screenshot: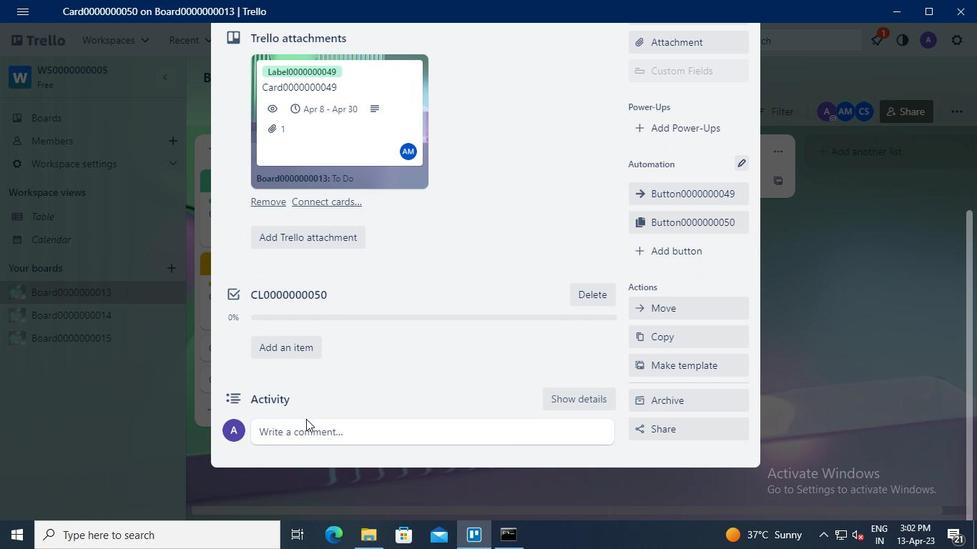 
Action: Mouse pressed left at (310, 431)
Screenshot: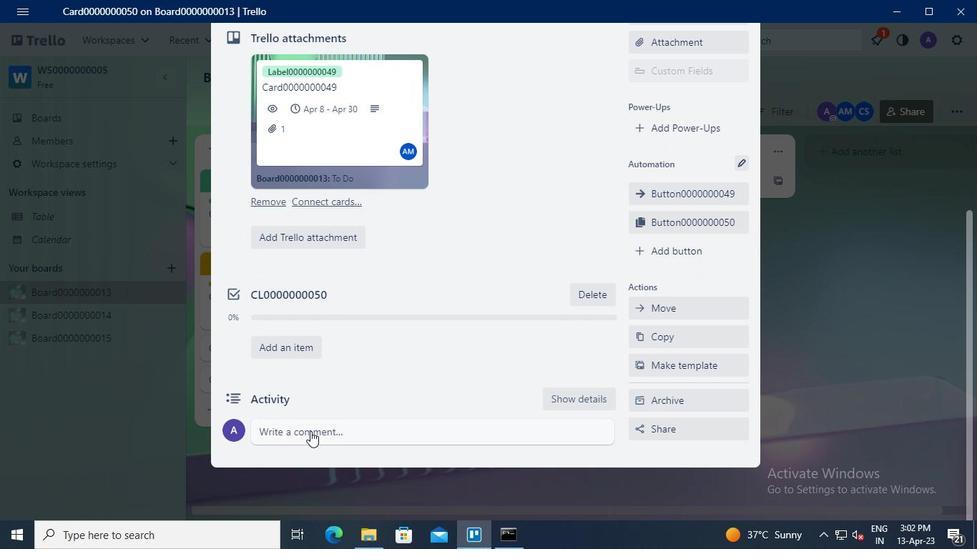 
Action: Mouse moved to (309, 433)
Screenshot: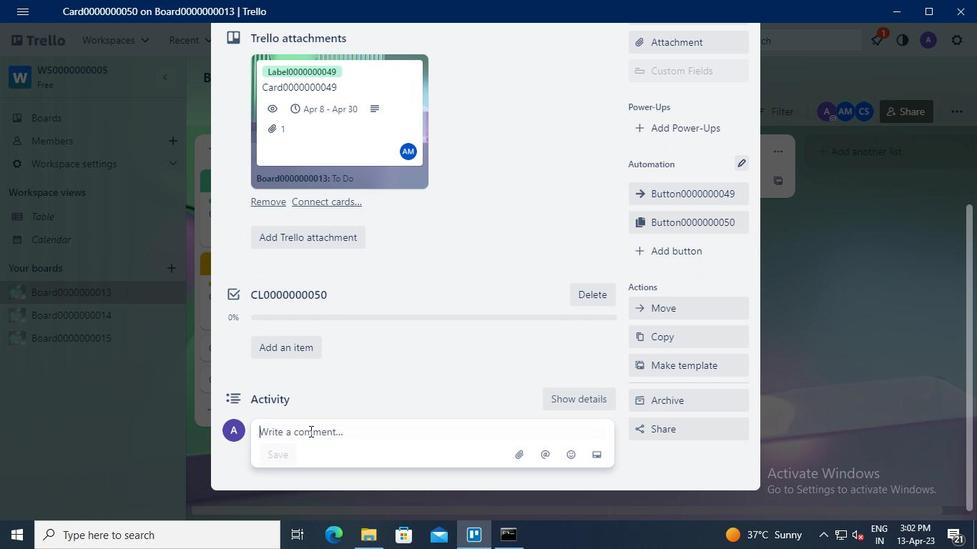 
Action: Keyboard Key.shift
Screenshot: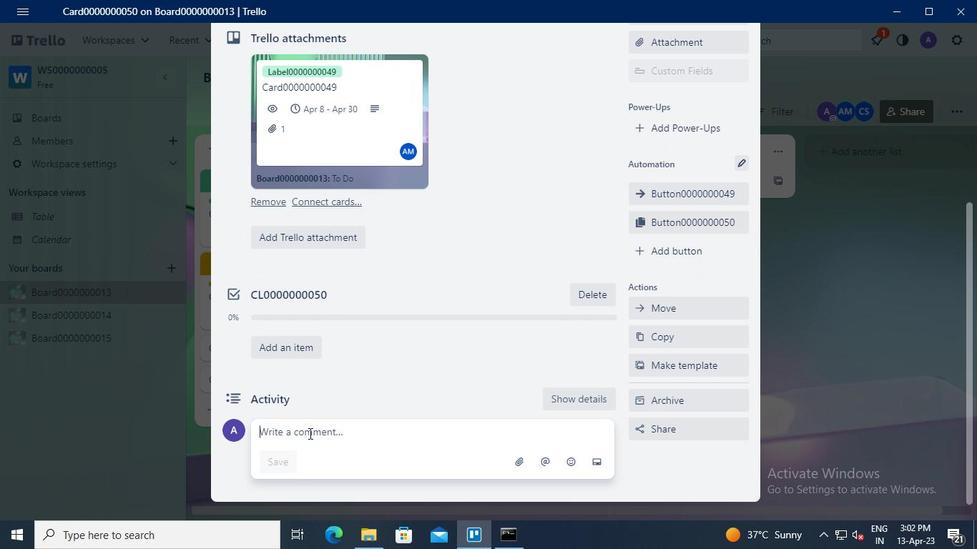 
Action: Keyboard Key.shift
Screenshot: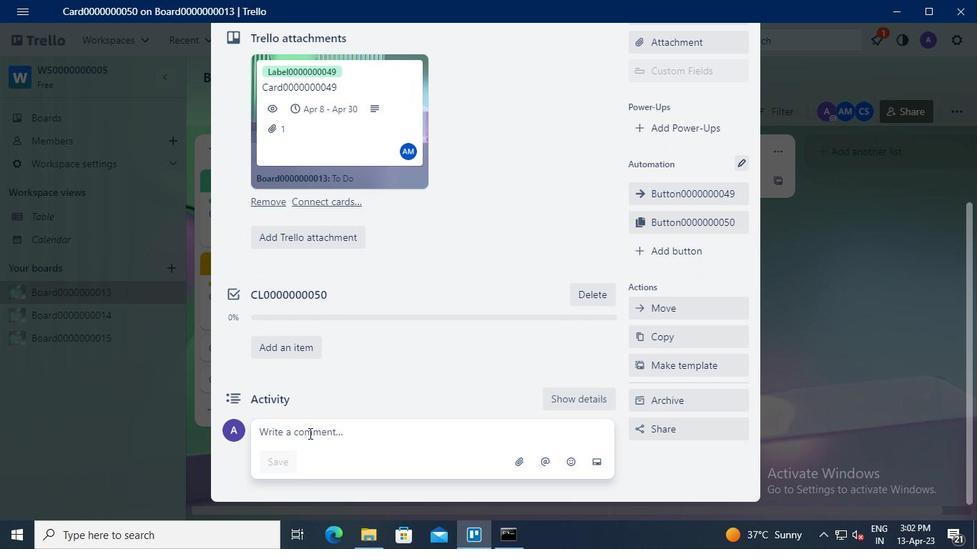 
Action: Keyboard Key.shift
Screenshot: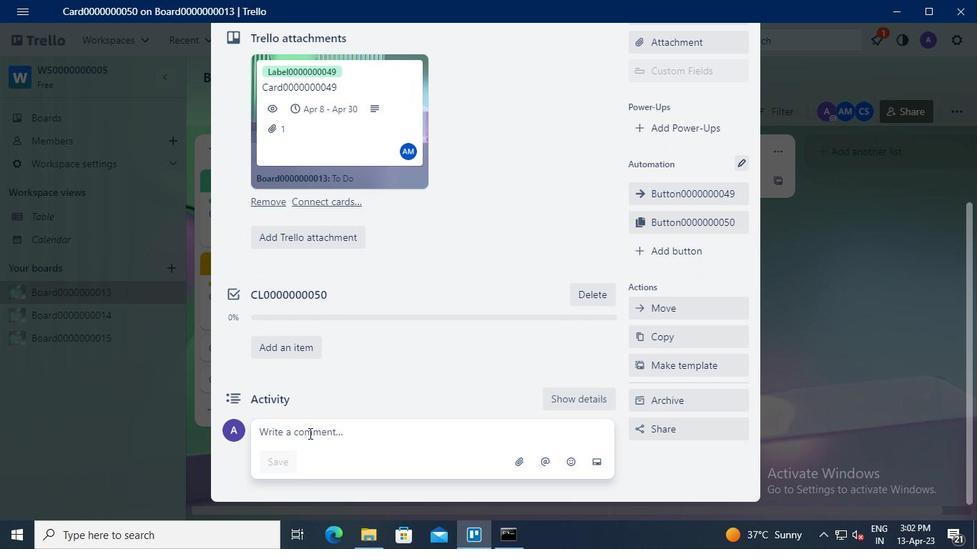 
Action: Keyboard Key.shift
Screenshot: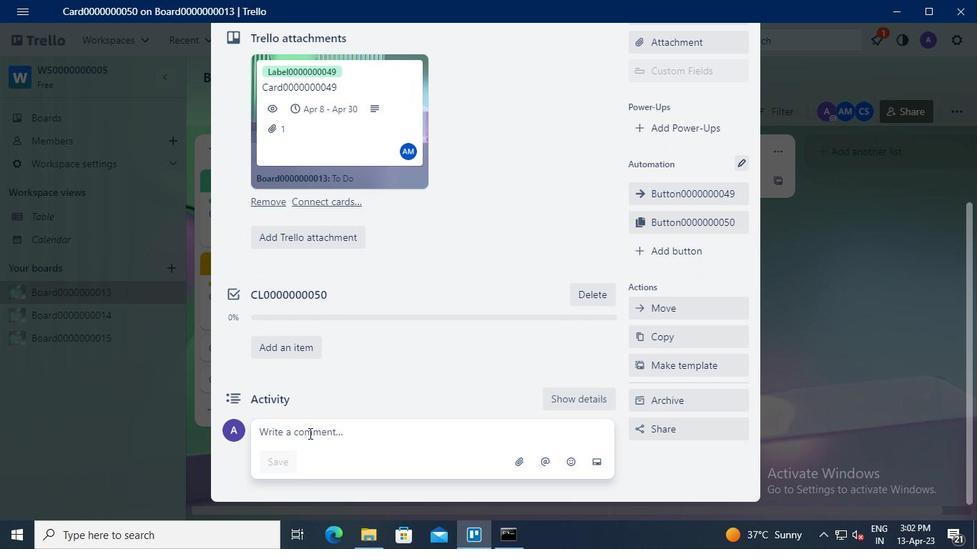 
Action: Keyboard Key.shift
Screenshot: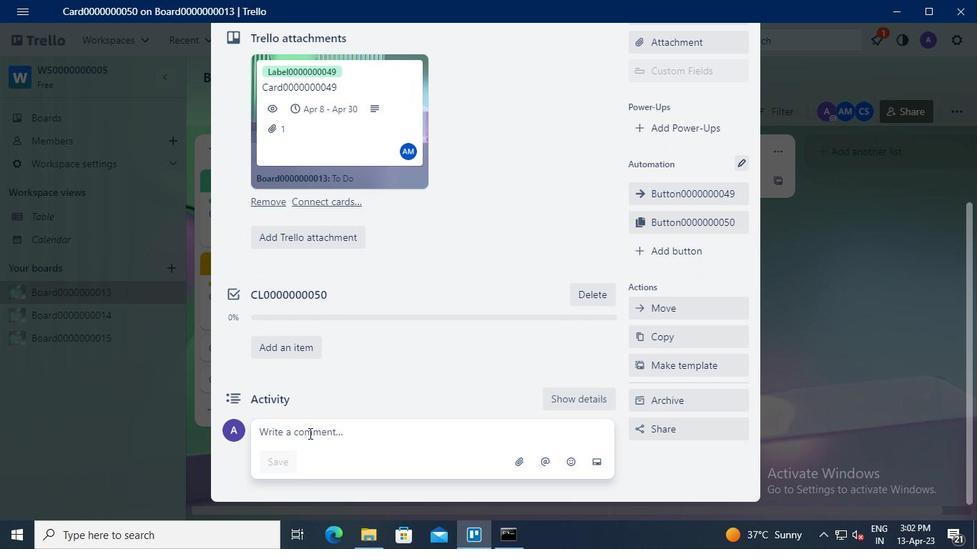 
Action: Keyboard Key.shift
Screenshot: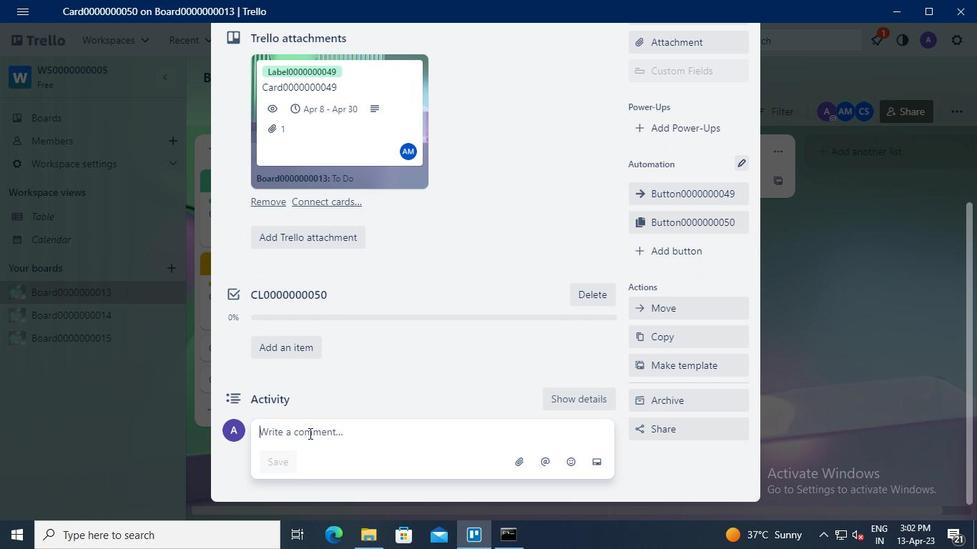 
Action: Keyboard Key.shift
Screenshot: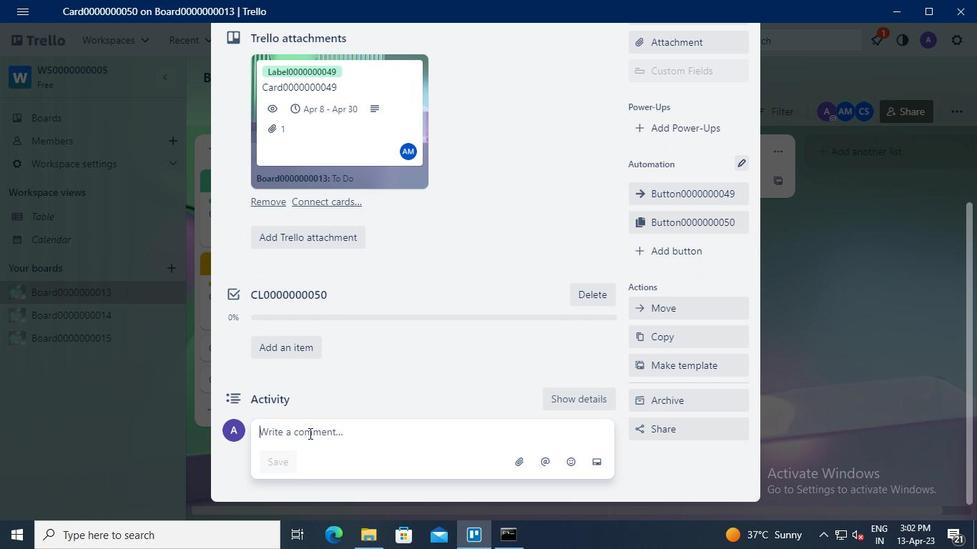 
Action: Keyboard Key.shift
Screenshot: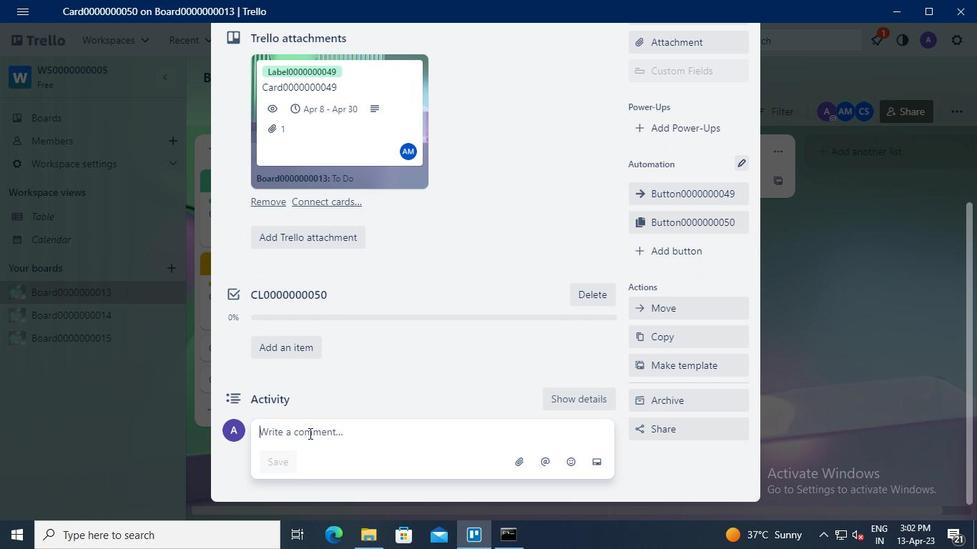 
Action: Keyboard Key.shift
Screenshot: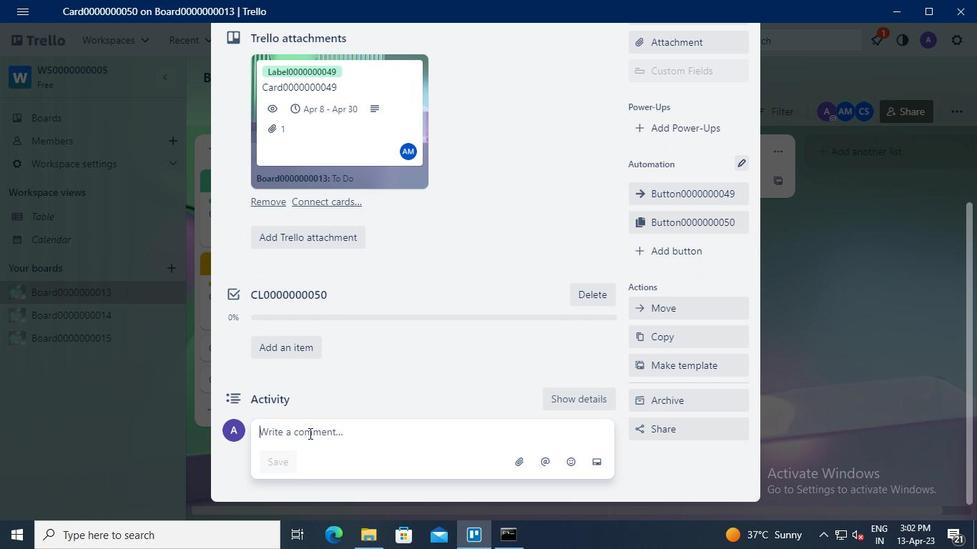 
Action: Keyboard Key.shift
Screenshot: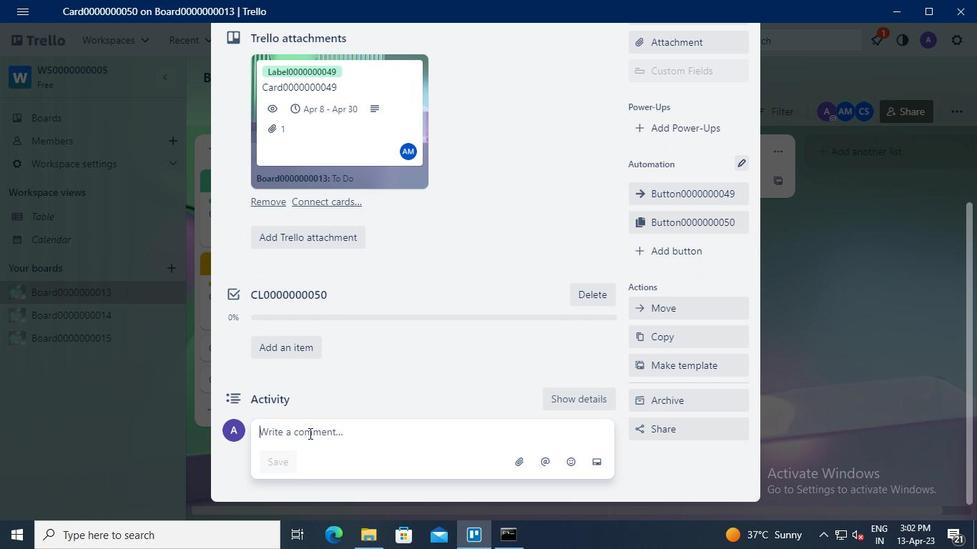 
Action: Keyboard C
Screenshot: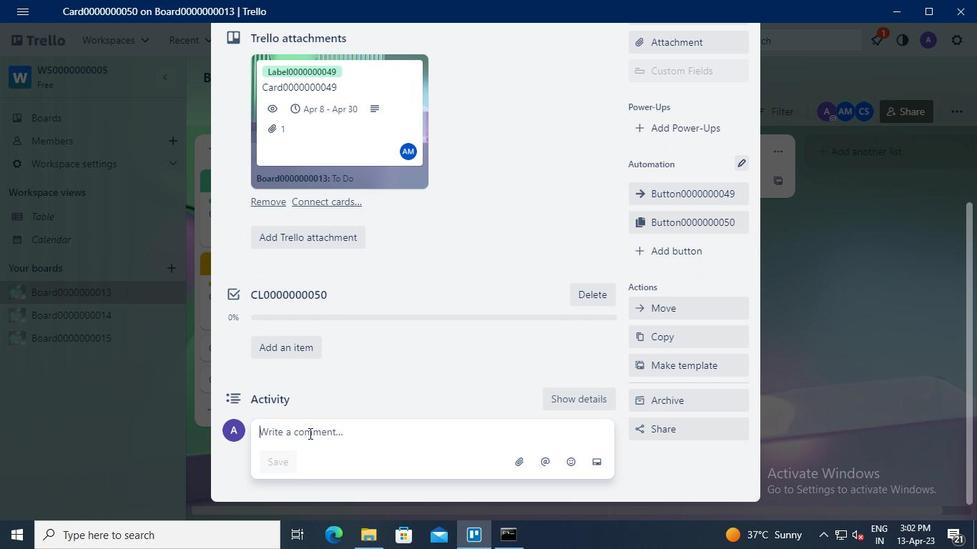 
Action: Keyboard M
Screenshot: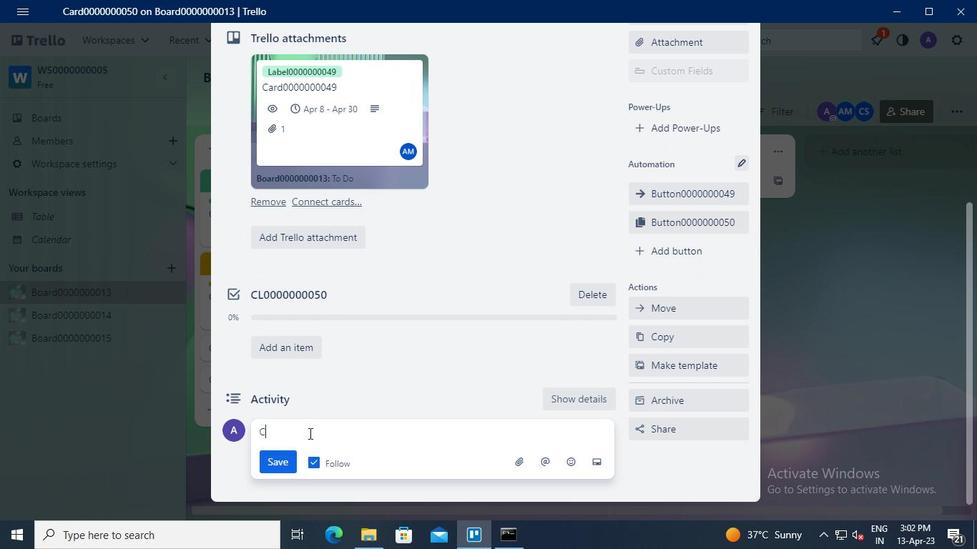 
Action: Keyboard <96>
Screenshot: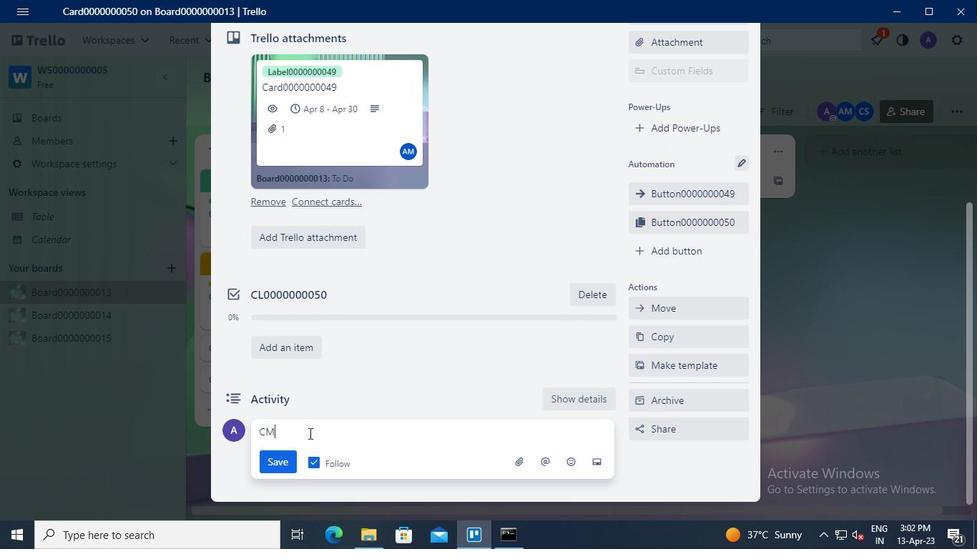 
Action: Keyboard <96>
Screenshot: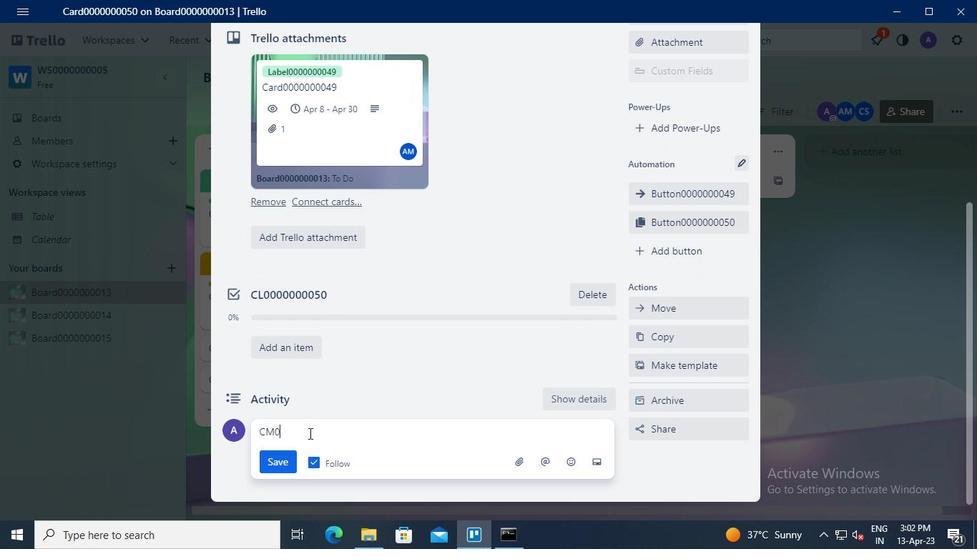 
Action: Keyboard <96>
Screenshot: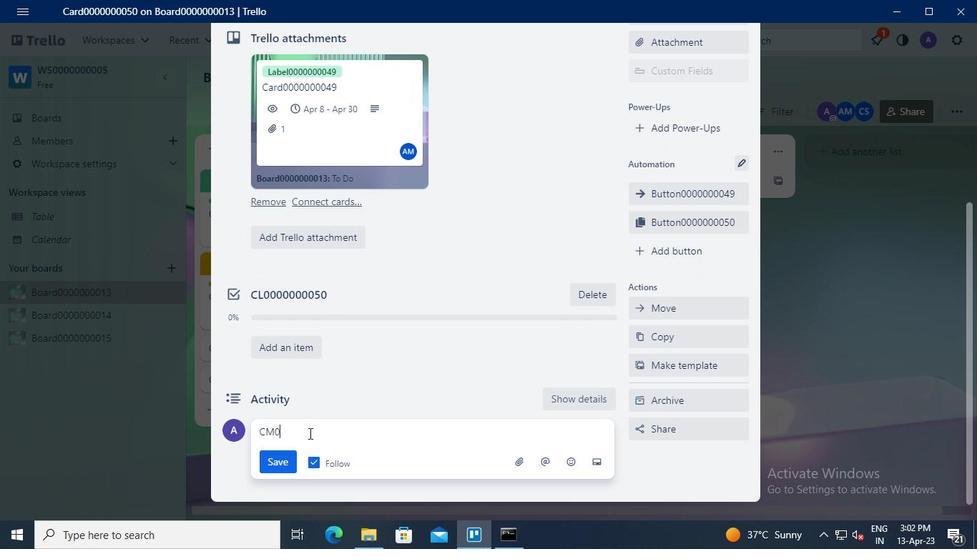 
Action: Keyboard <96>
Screenshot: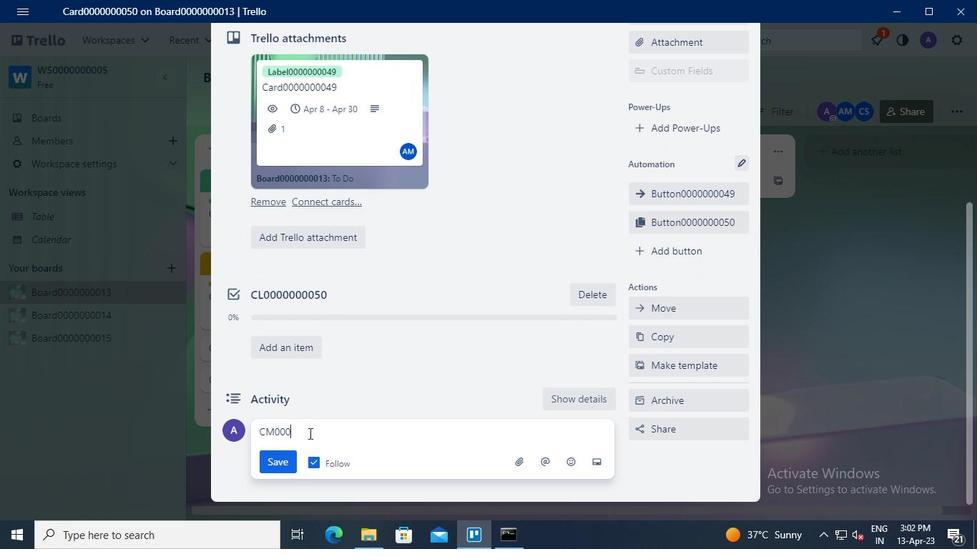 
Action: Keyboard <96>
Screenshot: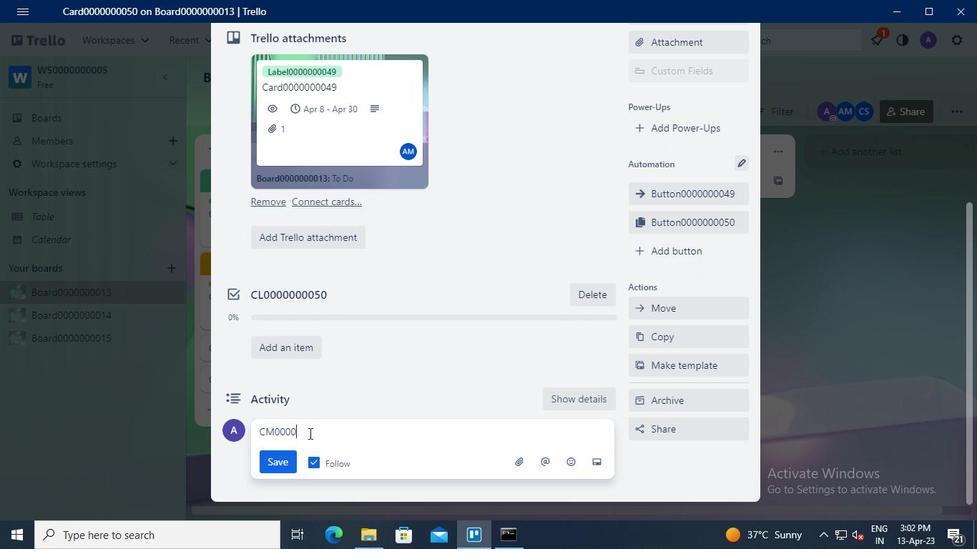 
Action: Keyboard <96>
Screenshot: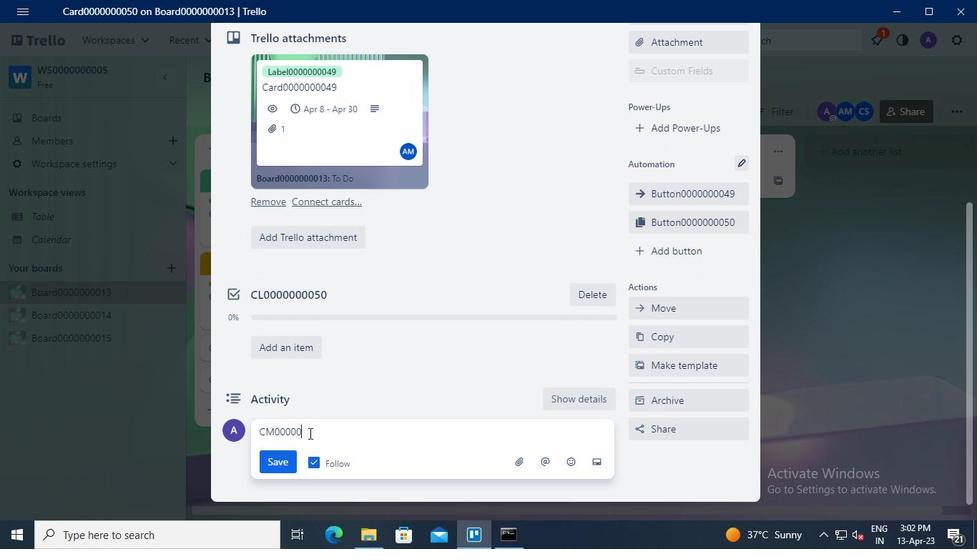 
Action: Keyboard <96>
Screenshot: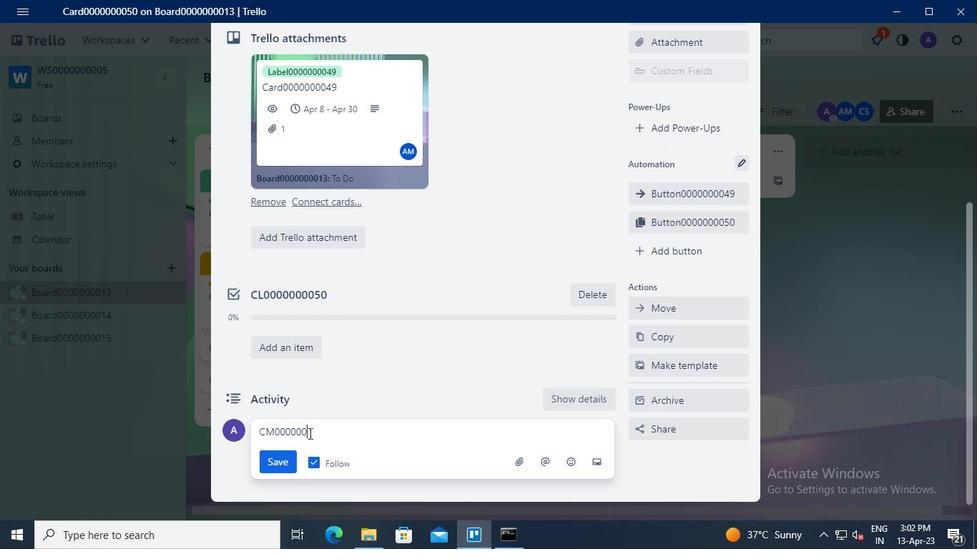 
Action: Keyboard <96>
Screenshot: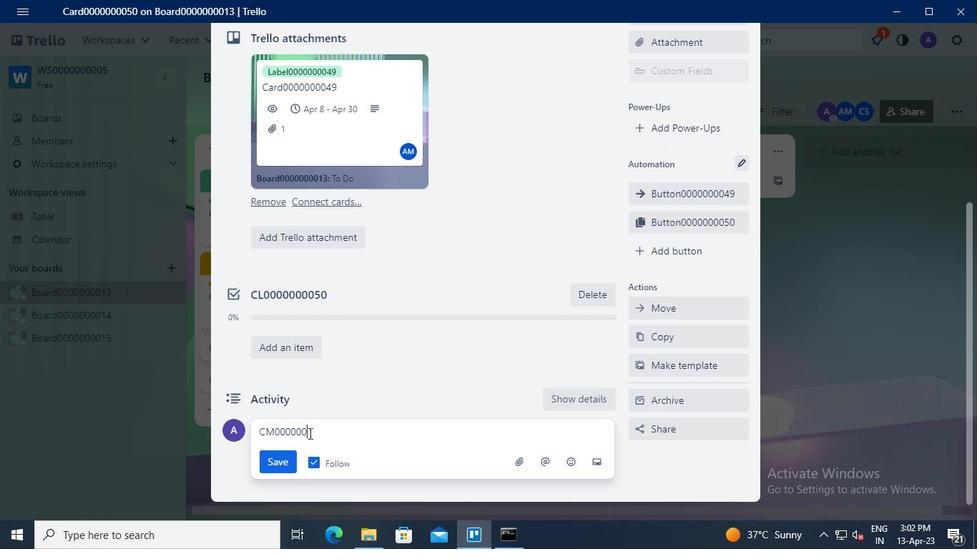 
Action: Keyboard <101>
Screenshot: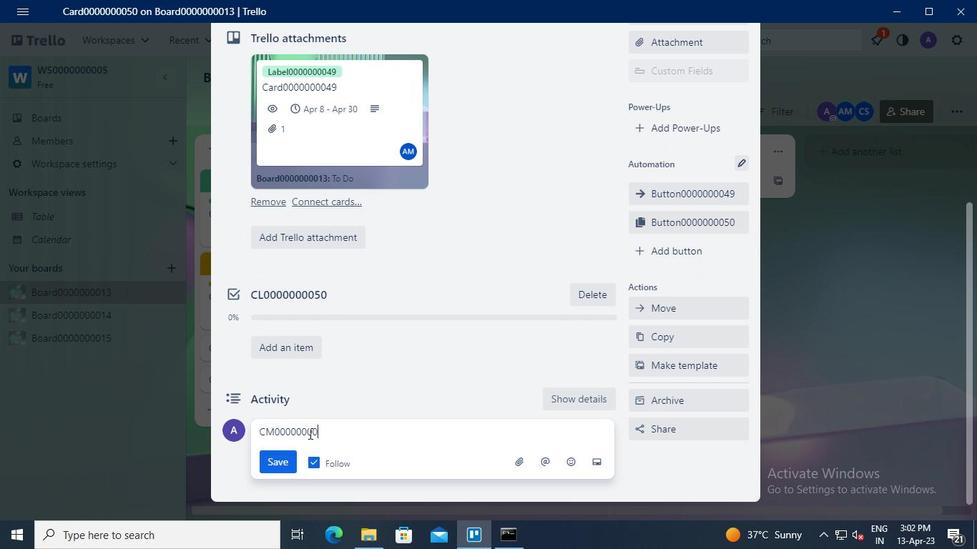 
Action: Keyboard <96>
Screenshot: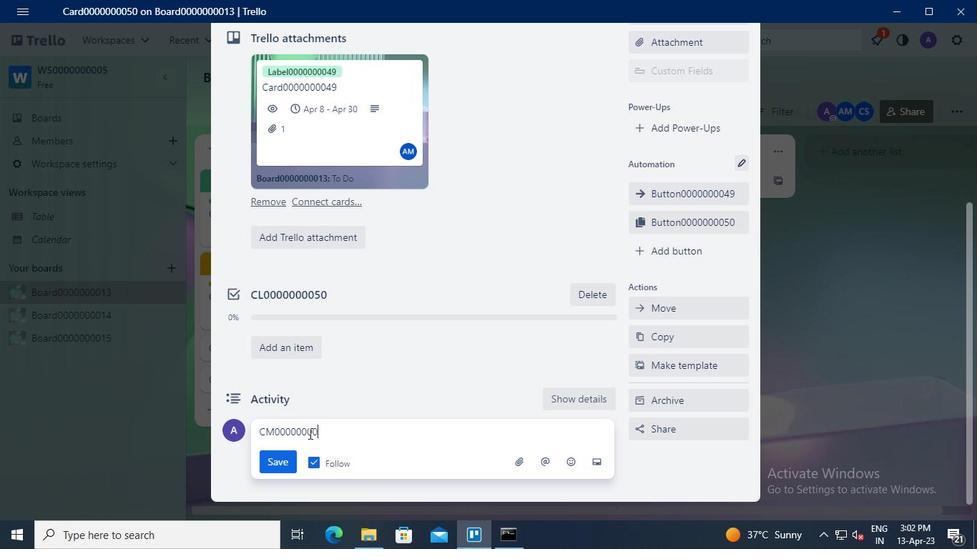 
Action: Mouse moved to (278, 460)
Screenshot: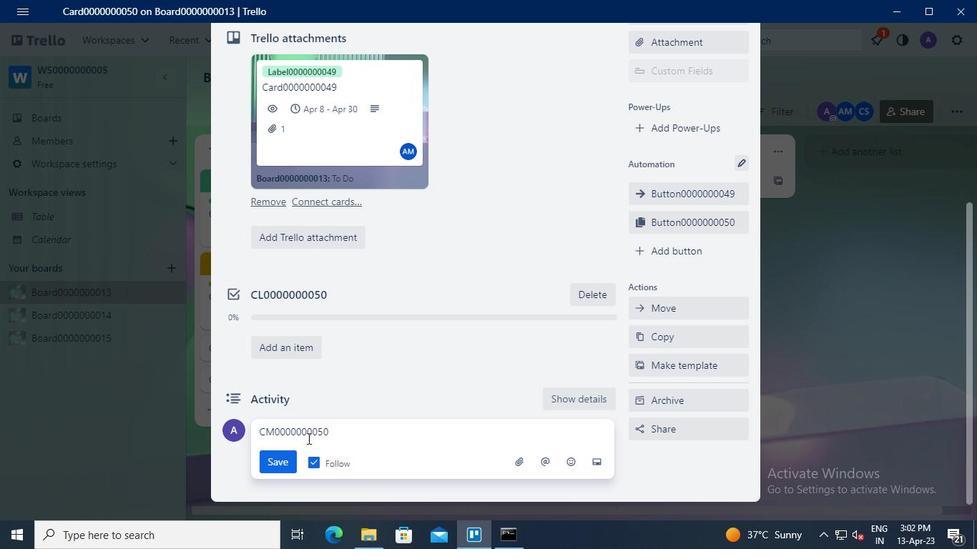 
Action: Mouse pressed left at (278, 460)
Screenshot: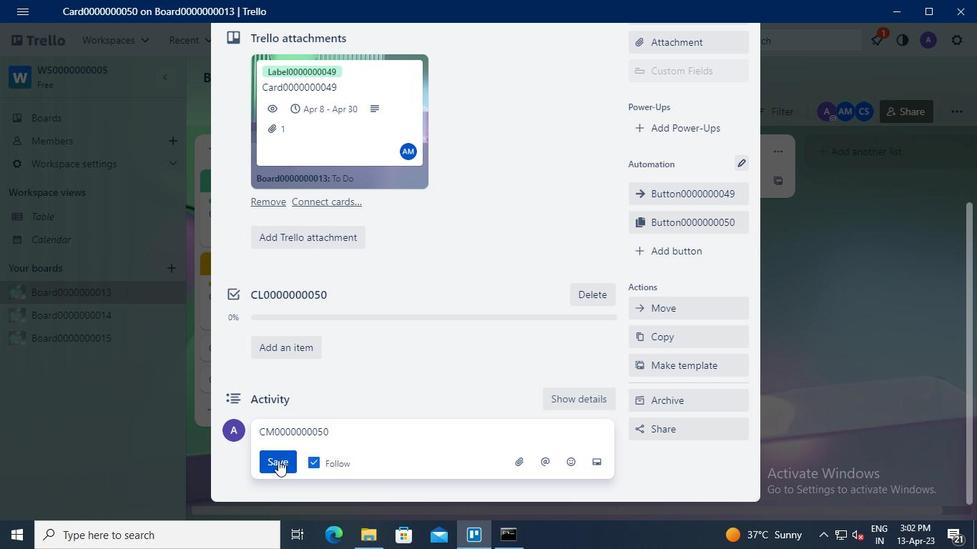 
Action: Mouse moved to (517, 546)
Screenshot: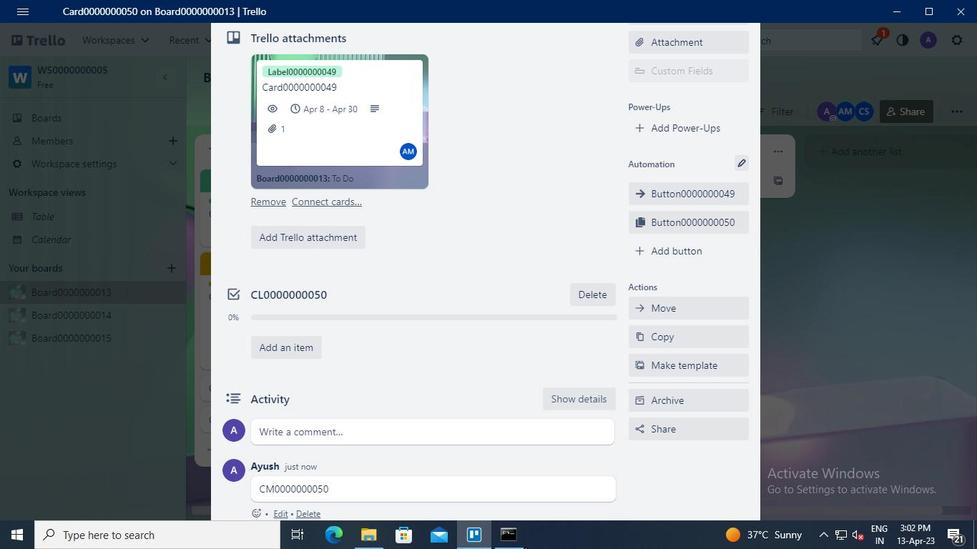 
Action: Mouse pressed left at (517, 546)
Screenshot: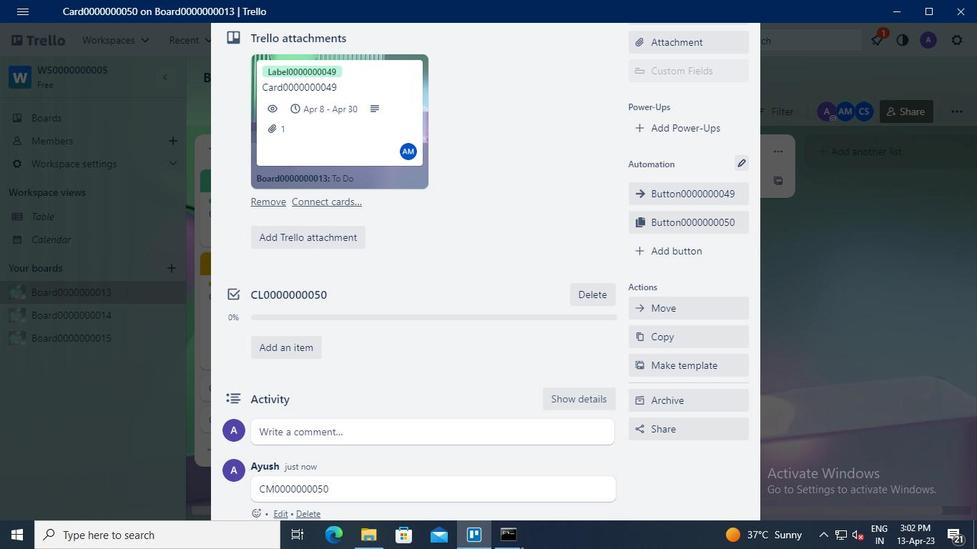 
Action: Mouse moved to (768, 86)
Screenshot: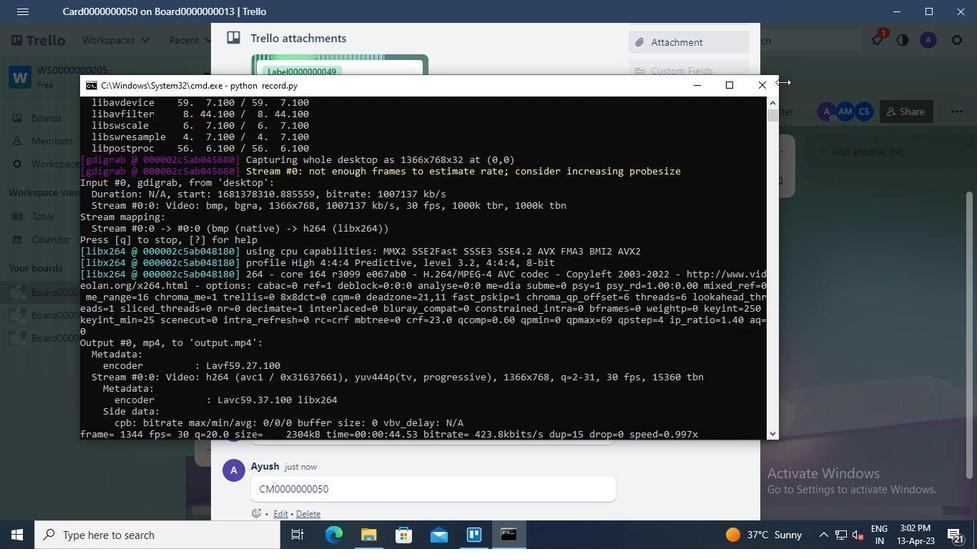
Action: Mouse pressed left at (768, 86)
Screenshot: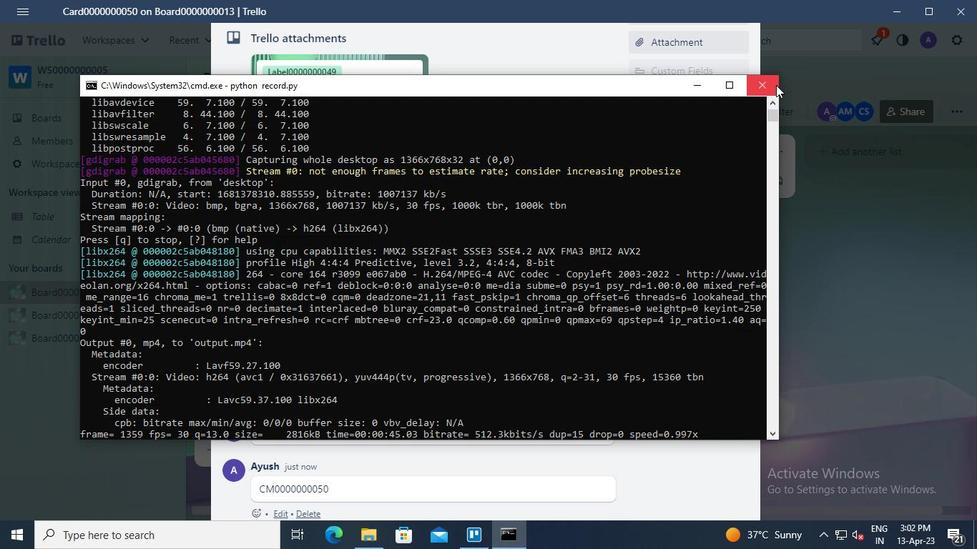 
